 Task: Create a due date automation trigger when advanced on, on the wednesday of the week a card is due add fields without custom field "Resume" set to 10 at 11:00 AM.
Action: Mouse moved to (1136, 147)
Screenshot: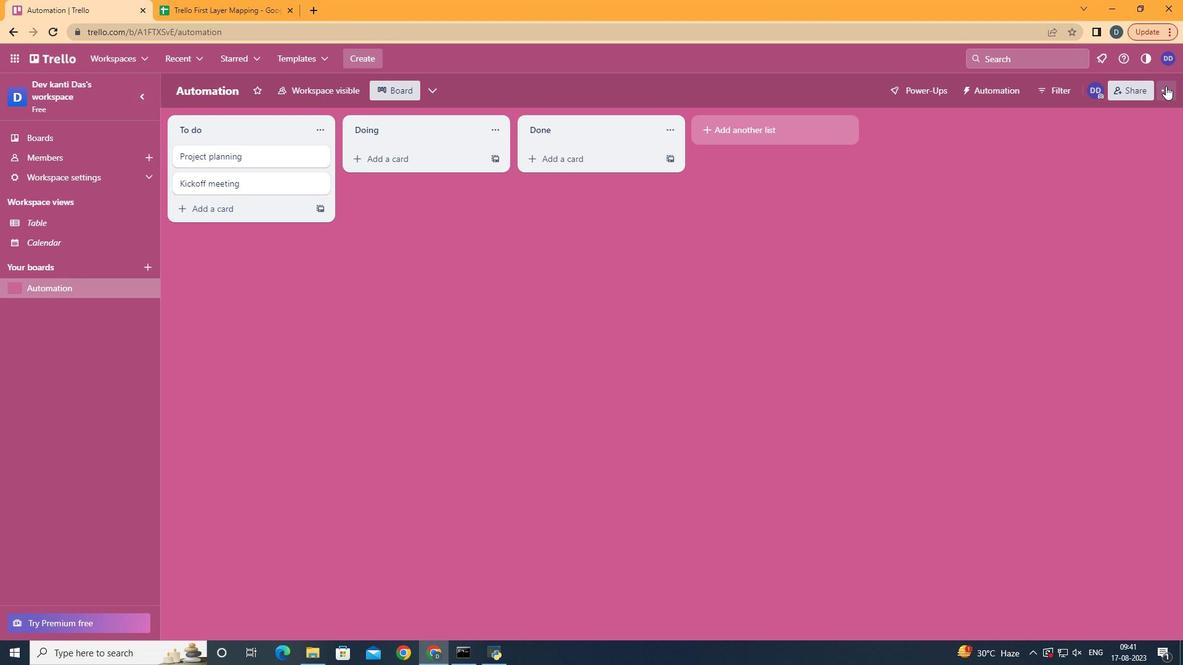 
Action: Mouse pressed left at (1136, 147)
Screenshot: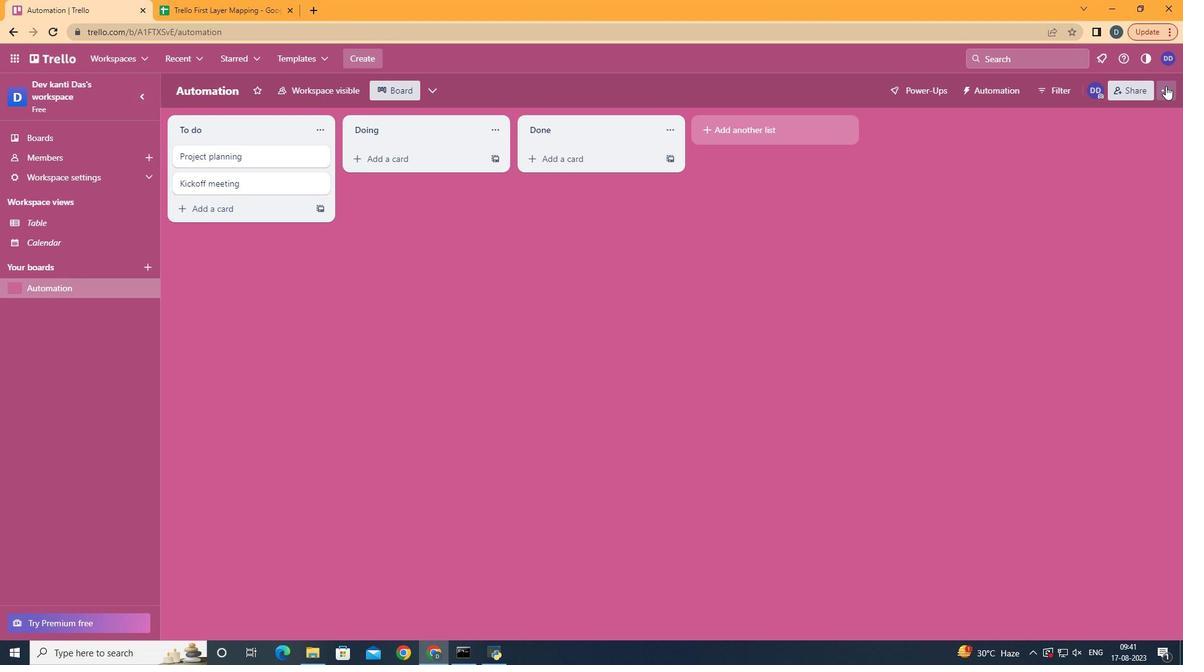 
Action: Mouse moved to (1081, 289)
Screenshot: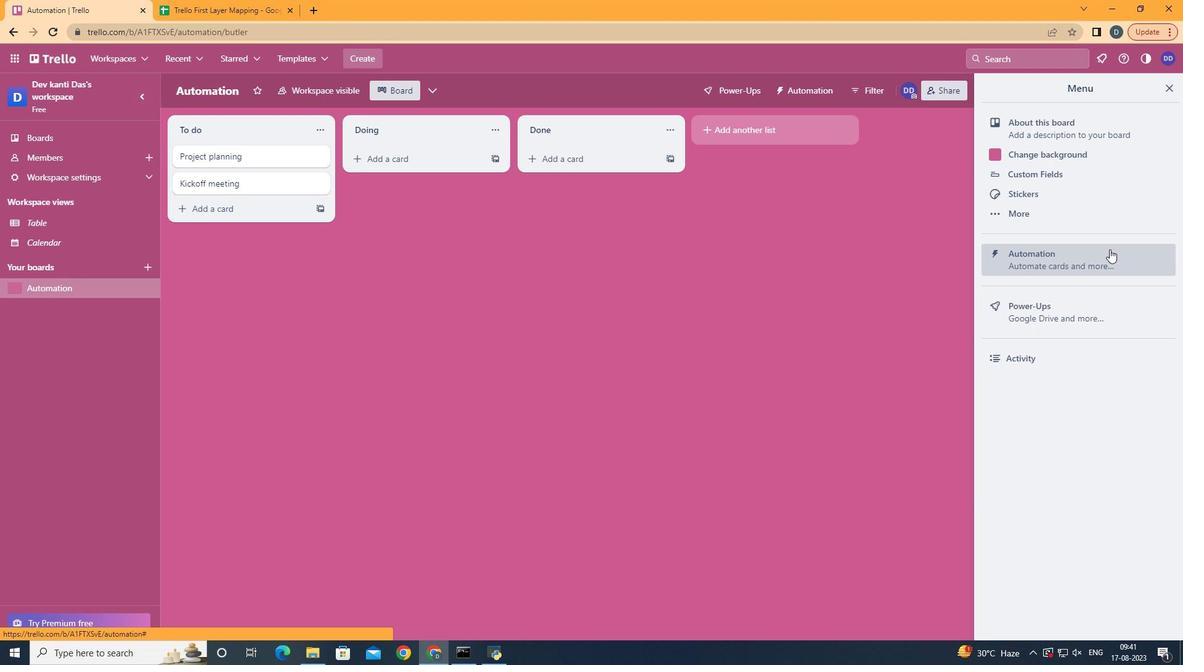 
Action: Mouse pressed left at (1081, 289)
Screenshot: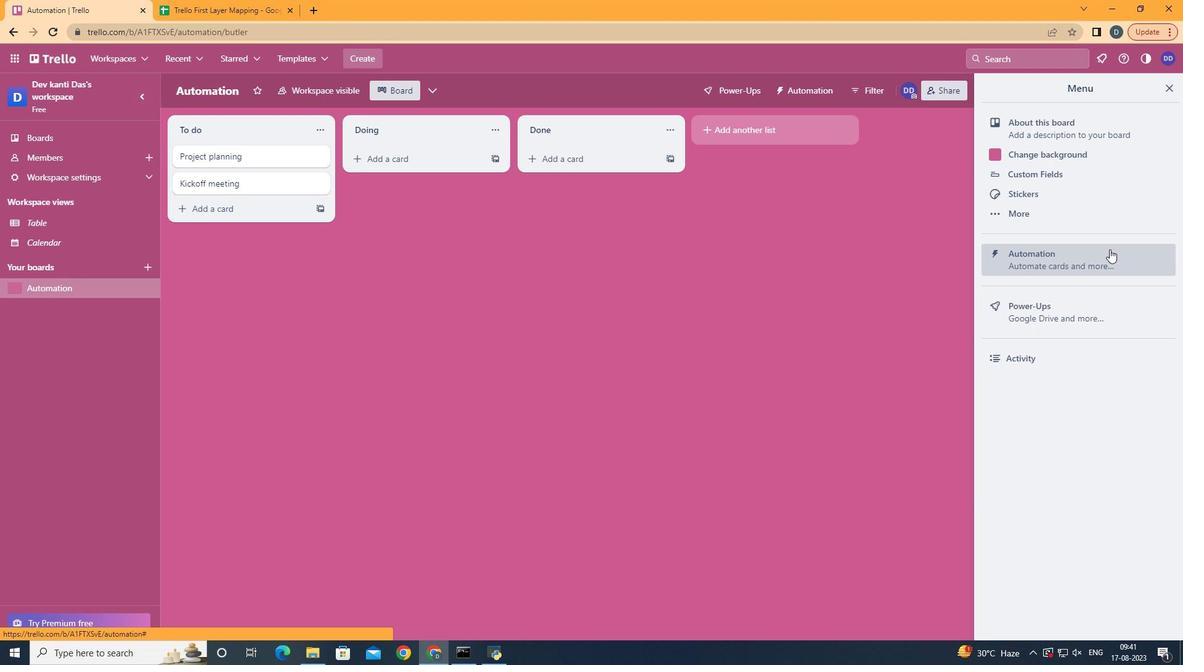 
Action: Mouse moved to (242, 287)
Screenshot: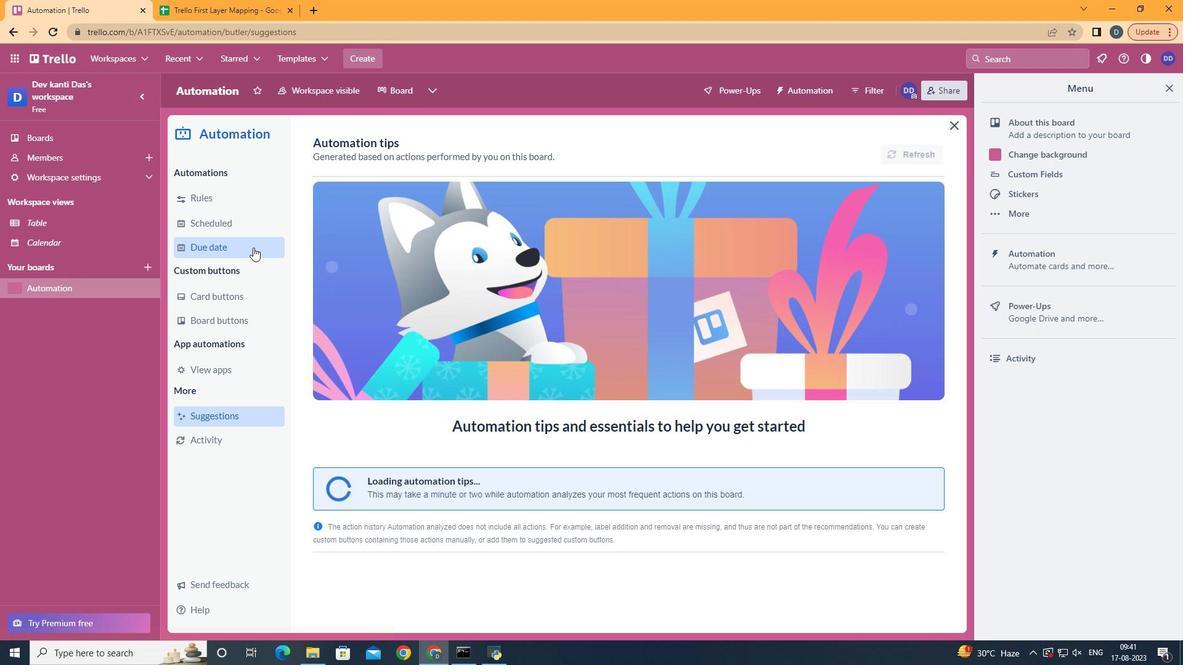 
Action: Mouse pressed left at (242, 287)
Screenshot: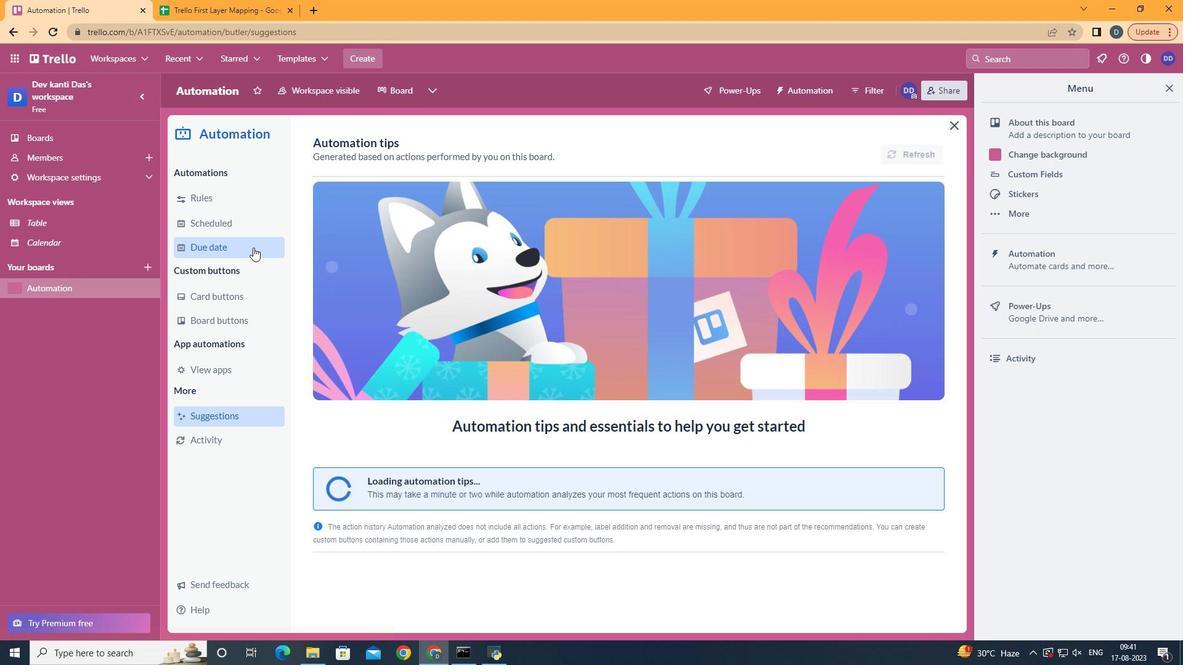 
Action: Mouse moved to (846, 202)
Screenshot: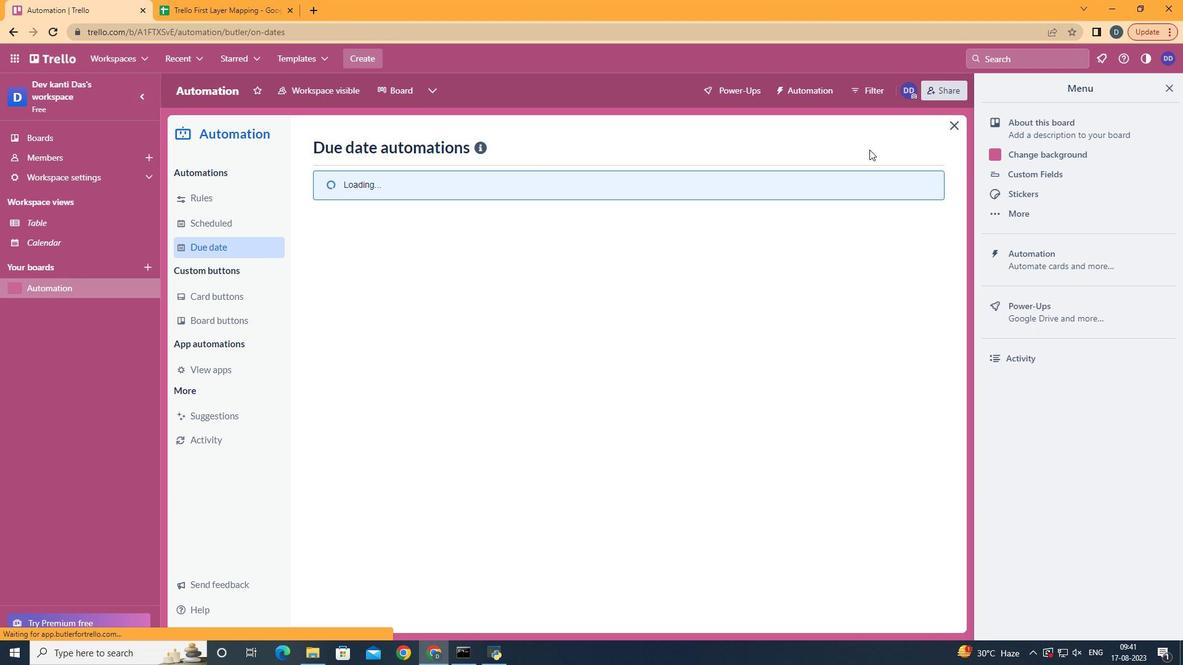 
Action: Mouse pressed left at (846, 202)
Screenshot: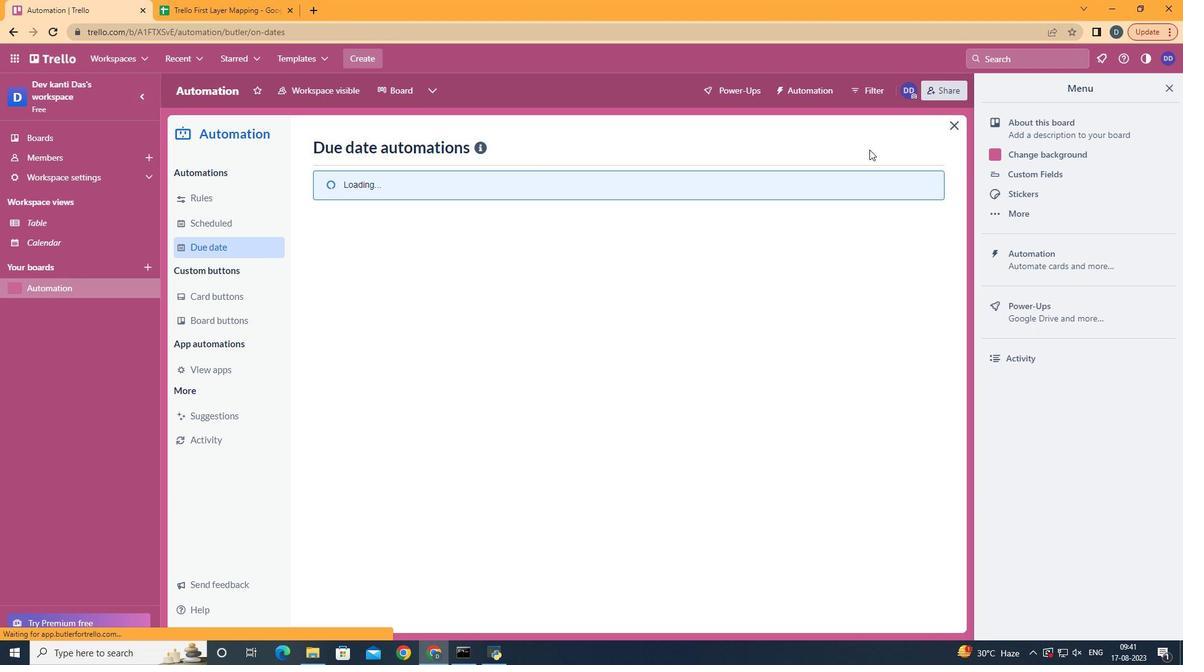 
Action: Mouse pressed left at (846, 202)
Screenshot: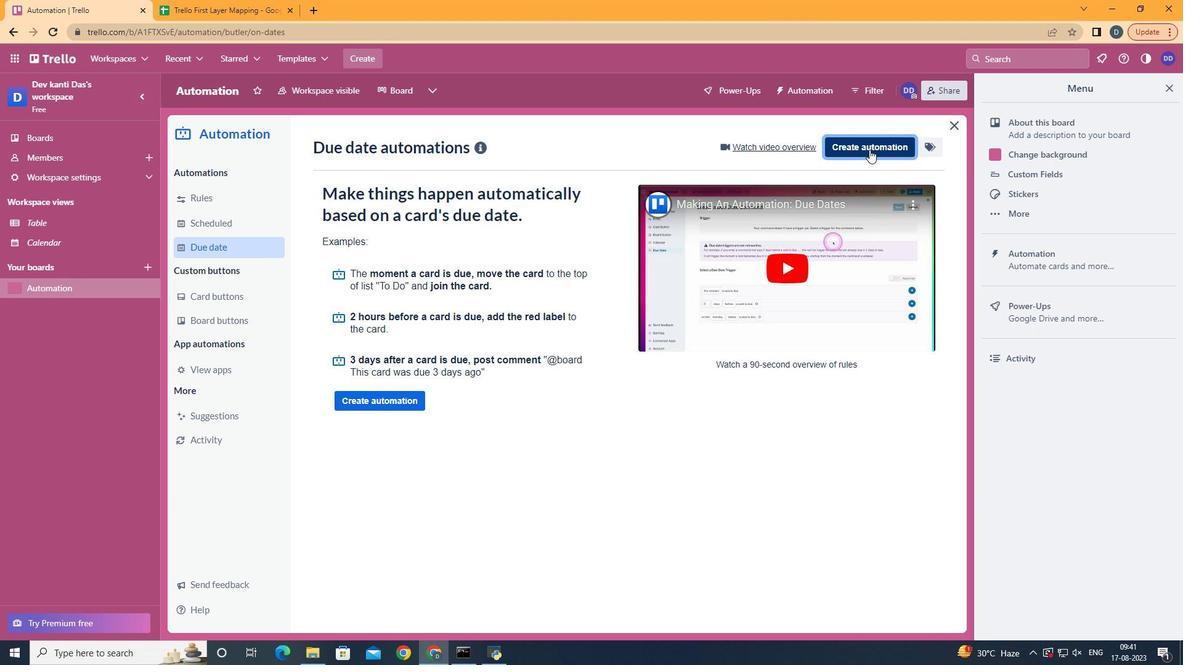 
Action: Mouse moved to (627, 306)
Screenshot: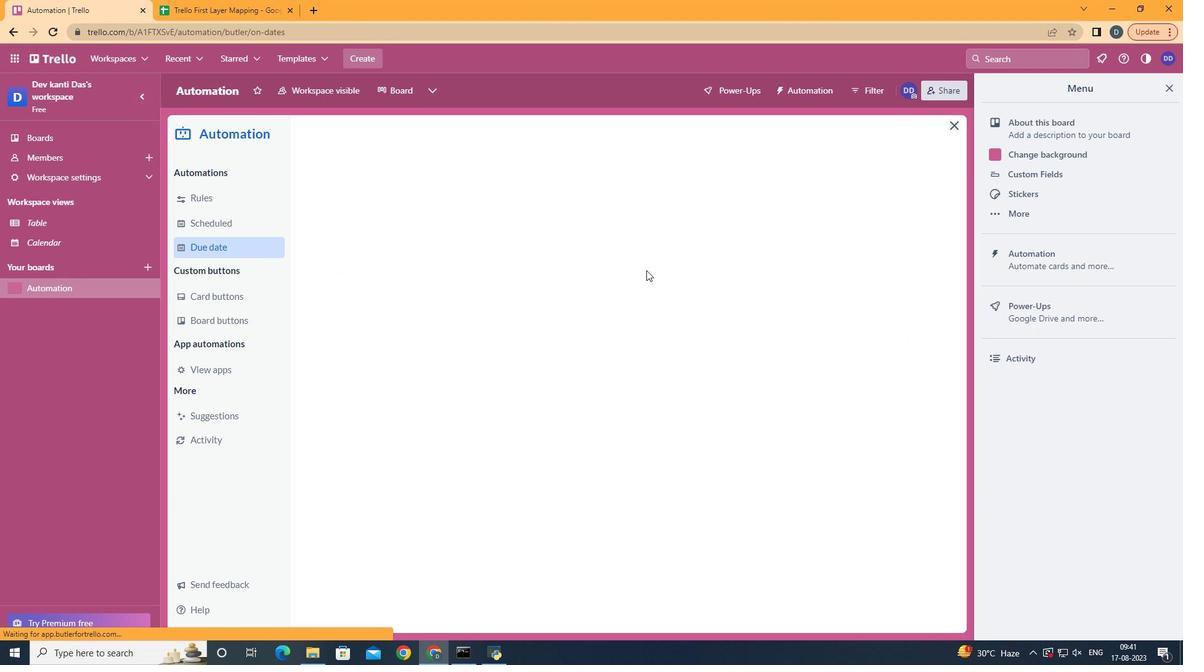 
Action: Mouse pressed left at (627, 306)
Screenshot: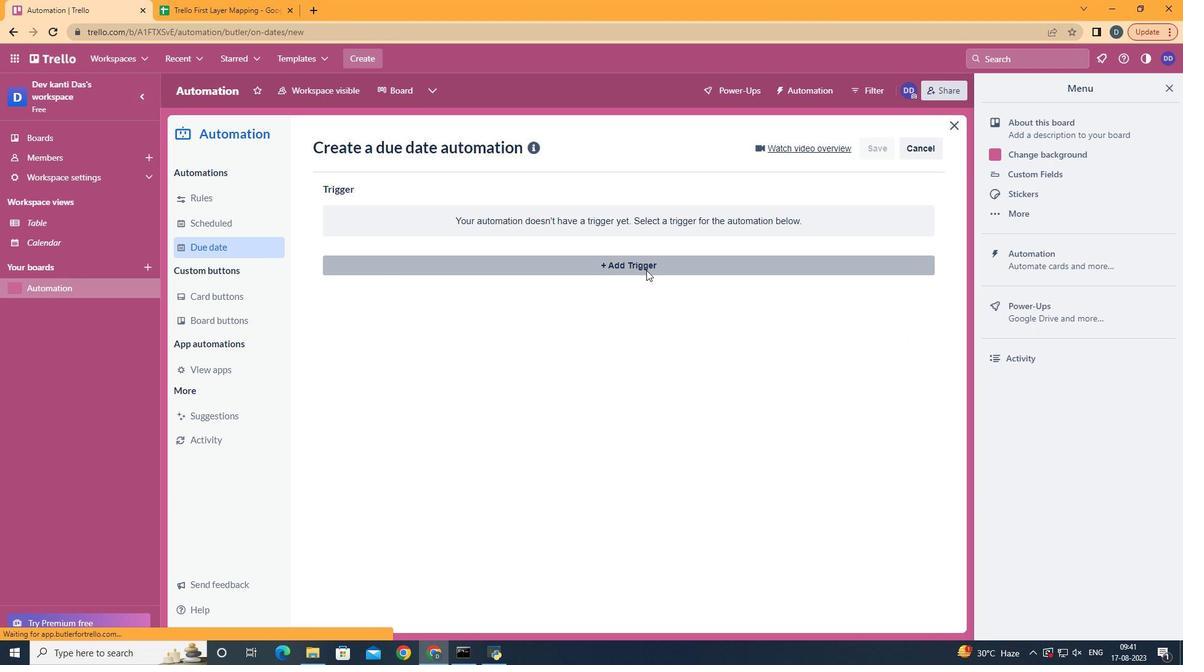 
Action: Mouse moved to (395, 398)
Screenshot: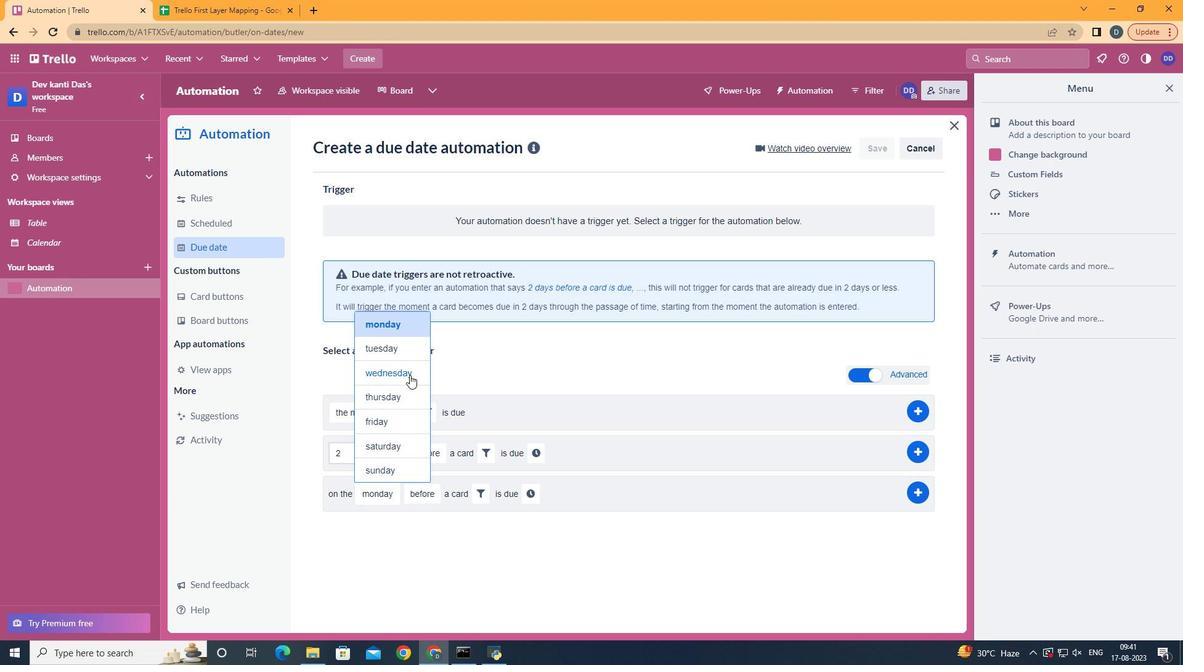 
Action: Mouse pressed left at (395, 398)
Screenshot: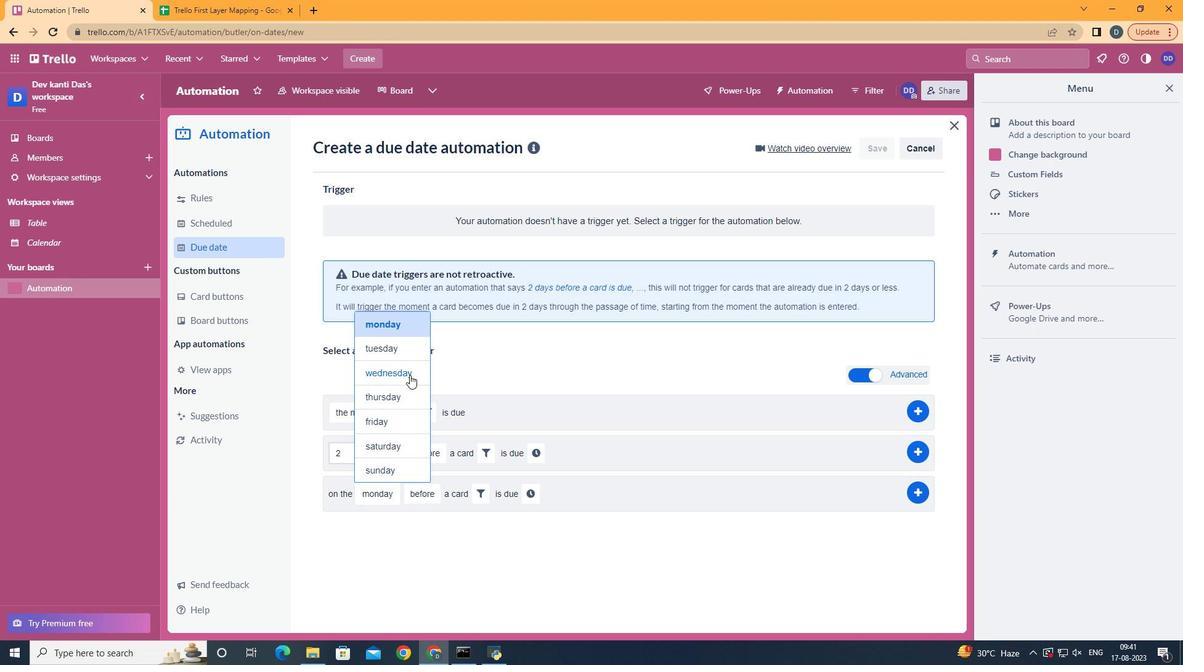 
Action: Mouse moved to (453, 568)
Screenshot: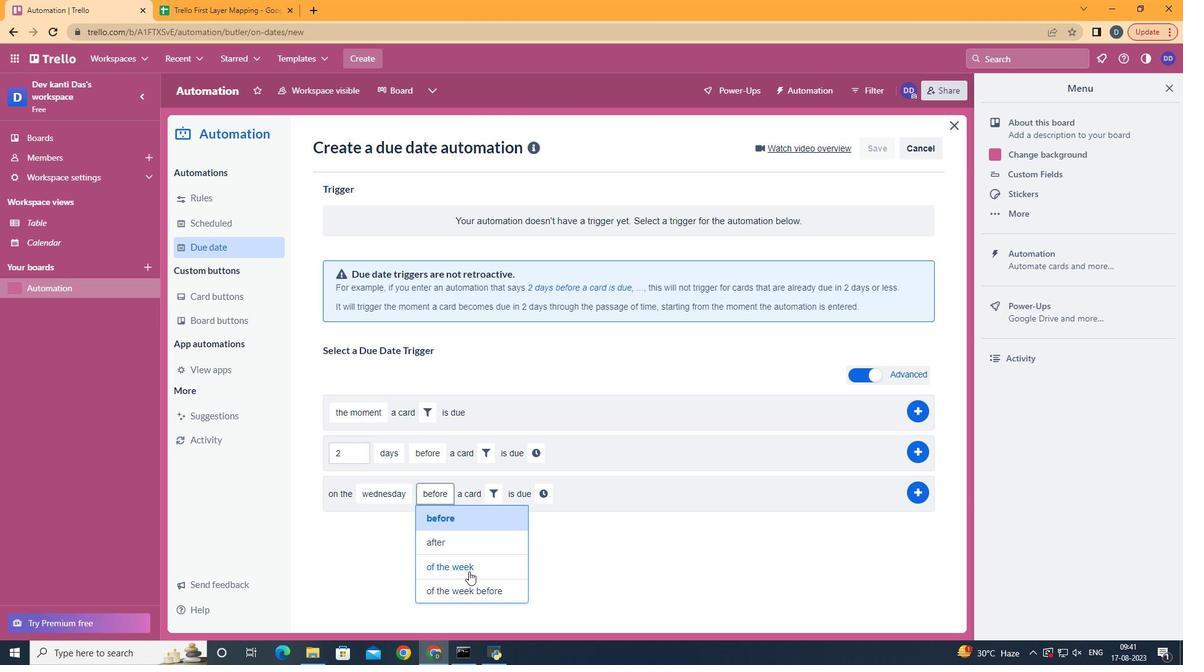 
Action: Mouse pressed left at (453, 568)
Screenshot: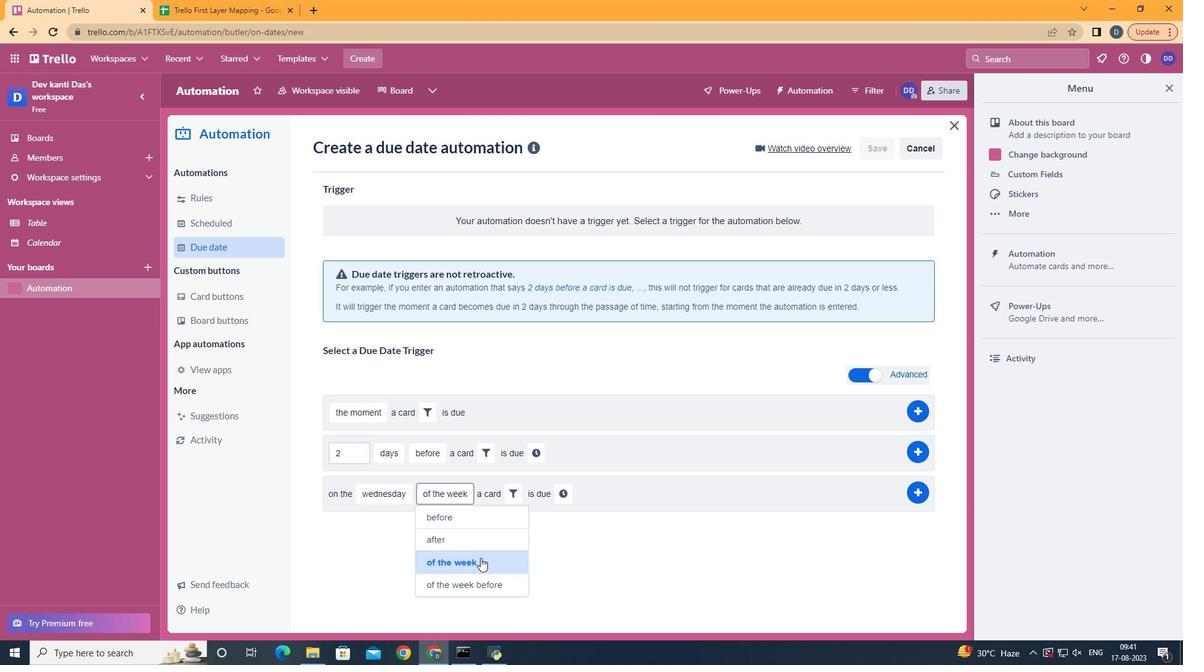 
Action: Mouse moved to (503, 499)
Screenshot: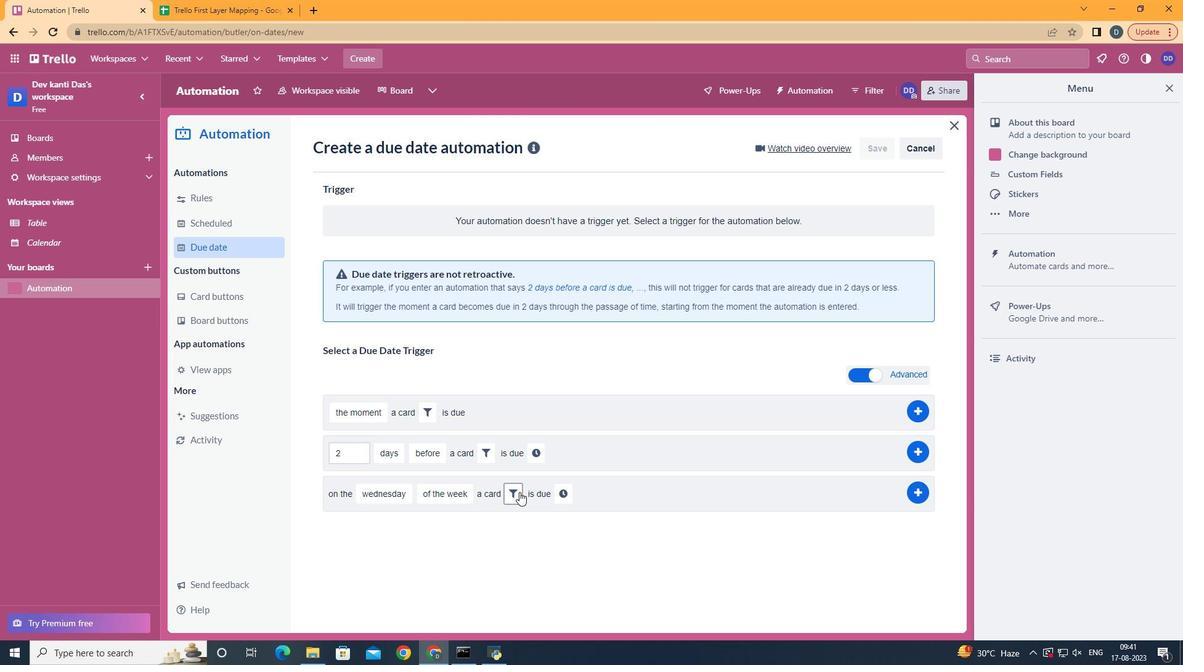
Action: Mouse pressed left at (503, 499)
Screenshot: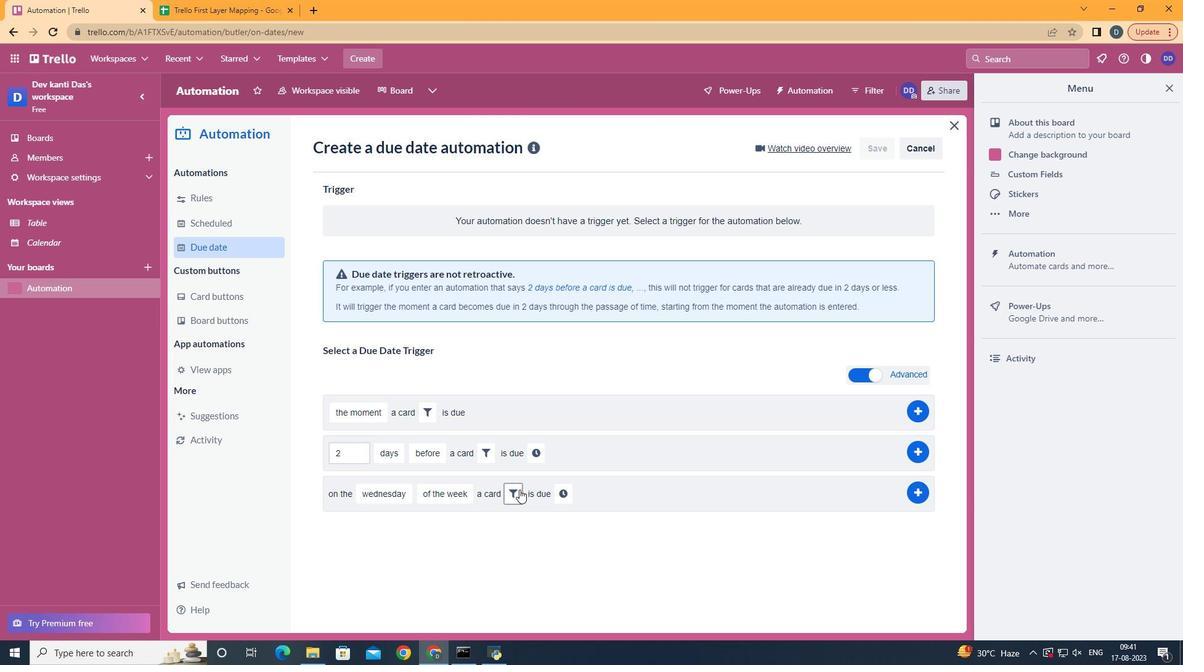 
Action: Mouse moved to (696, 539)
Screenshot: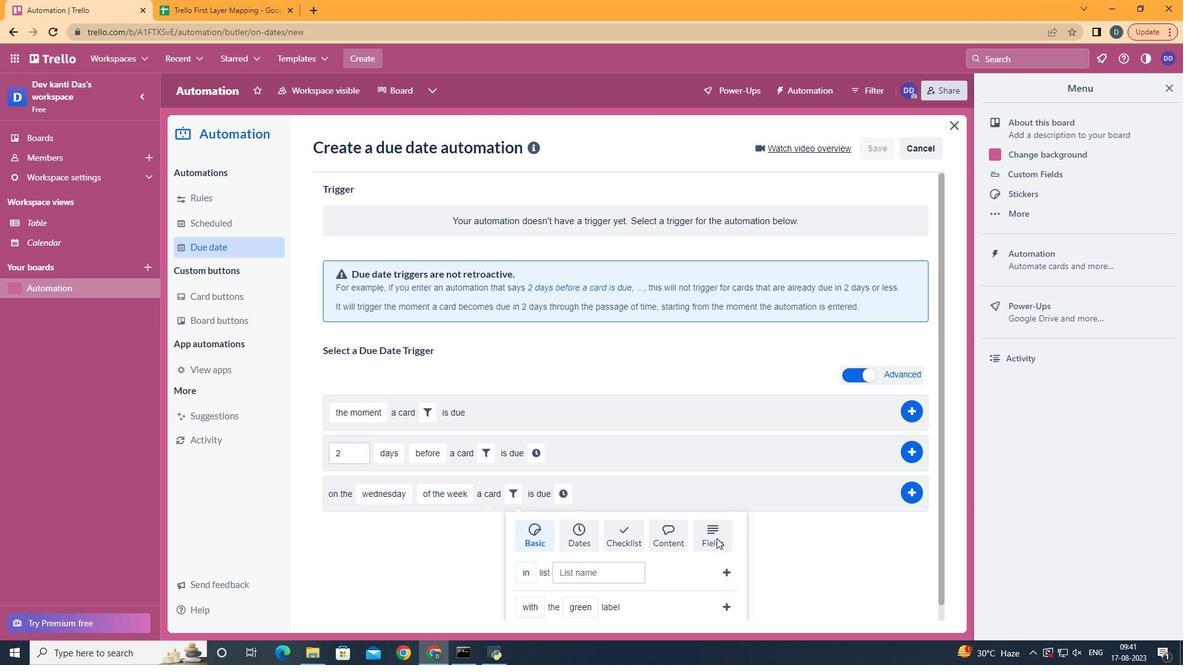 
Action: Mouse pressed left at (696, 539)
Screenshot: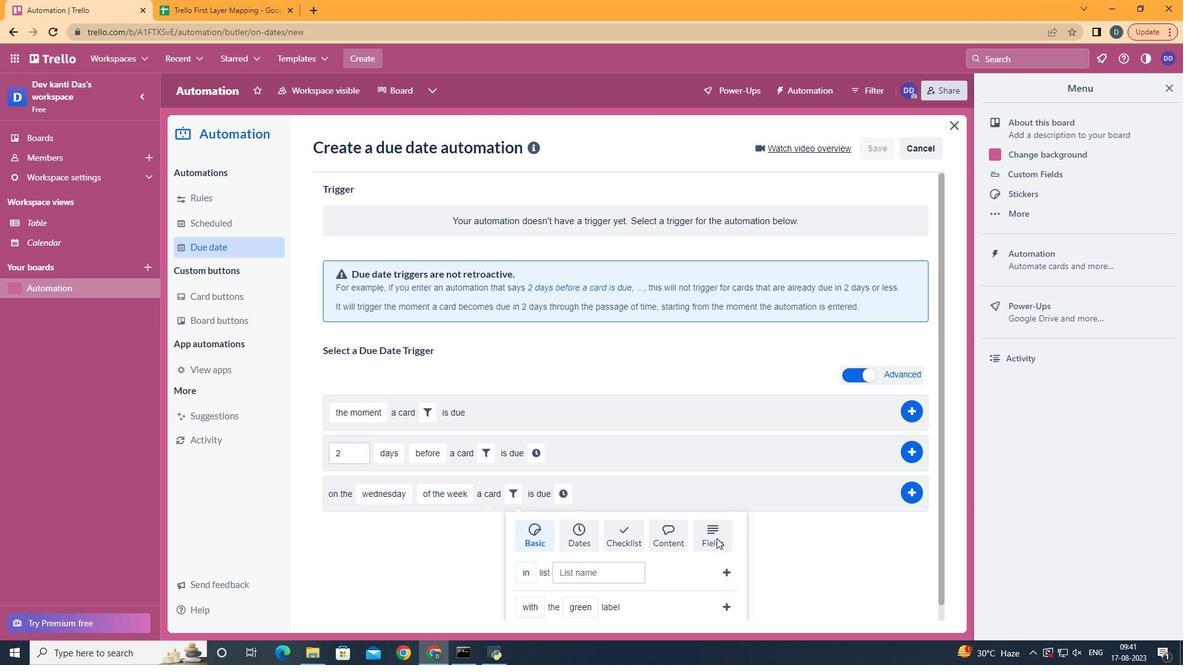 
Action: Mouse moved to (695, 539)
Screenshot: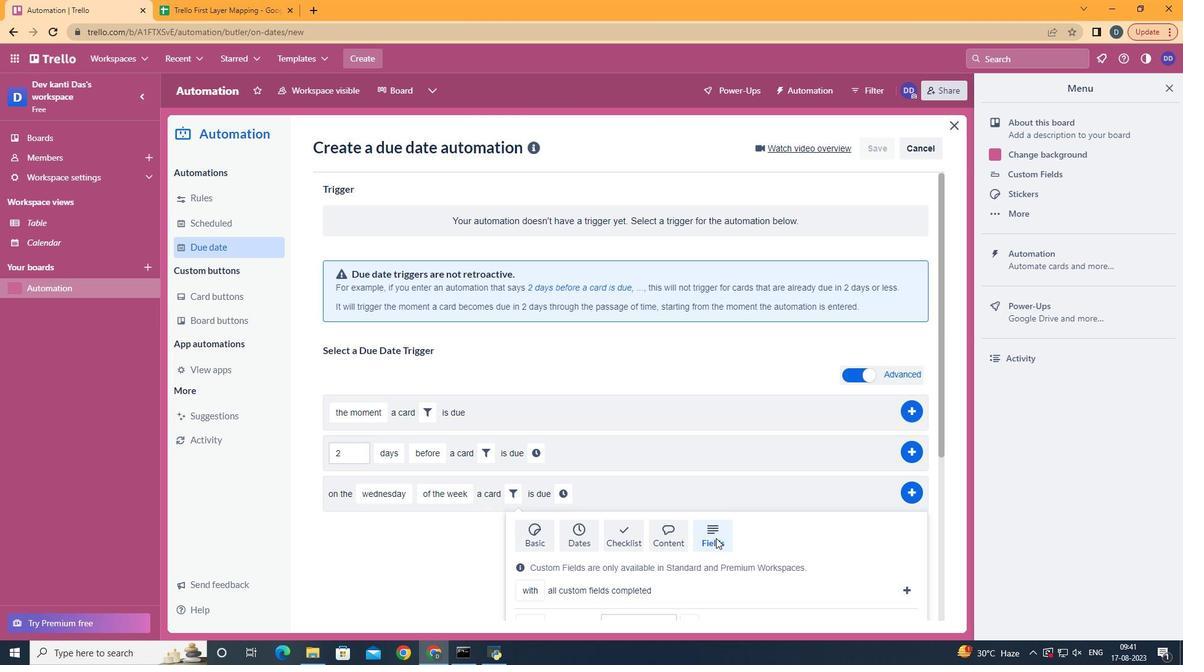 
Action: Mouse scrolled (695, 538) with delta (0, 0)
Screenshot: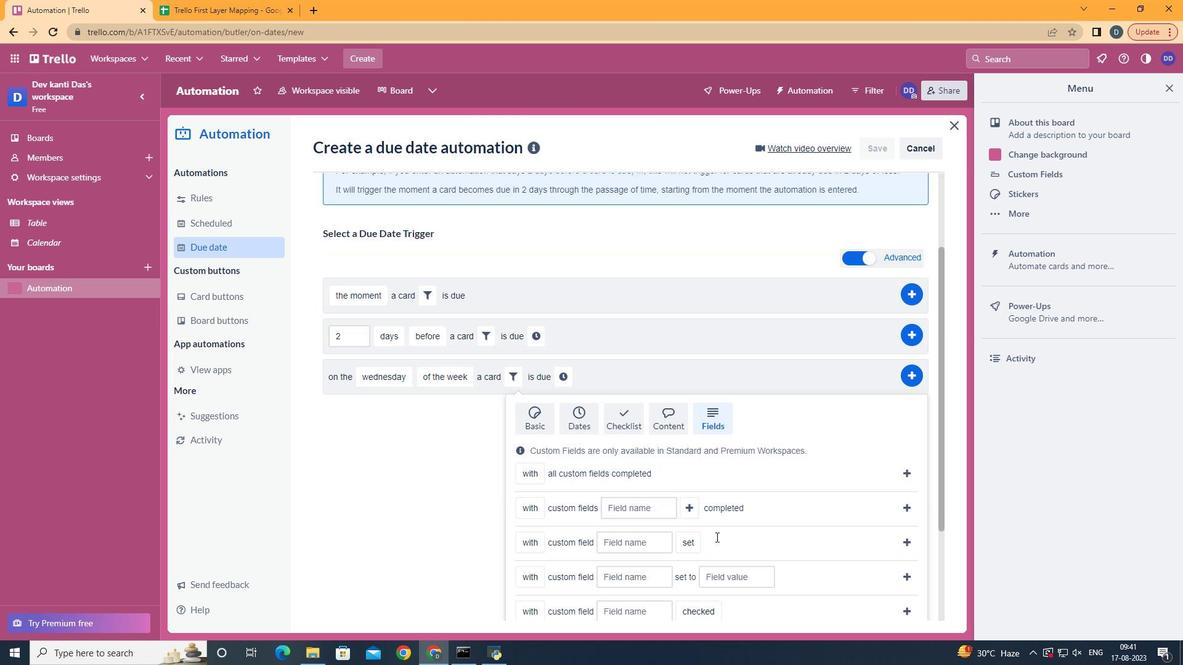 
Action: Mouse scrolled (695, 538) with delta (0, 0)
Screenshot: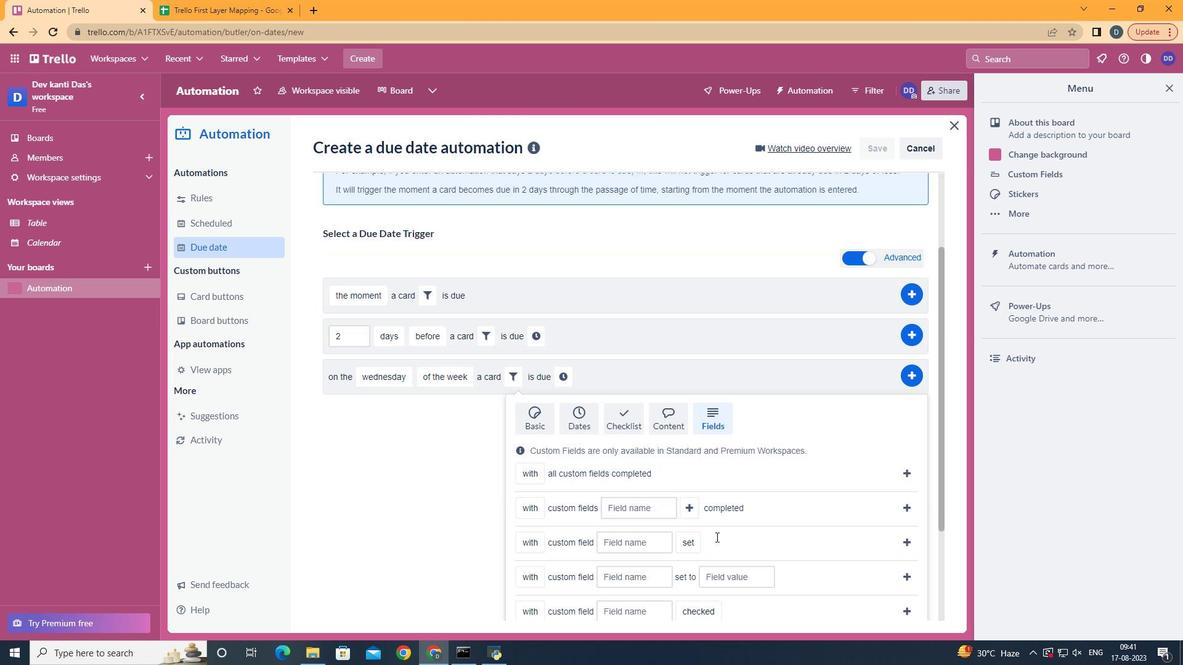 
Action: Mouse scrolled (695, 538) with delta (0, 0)
Screenshot: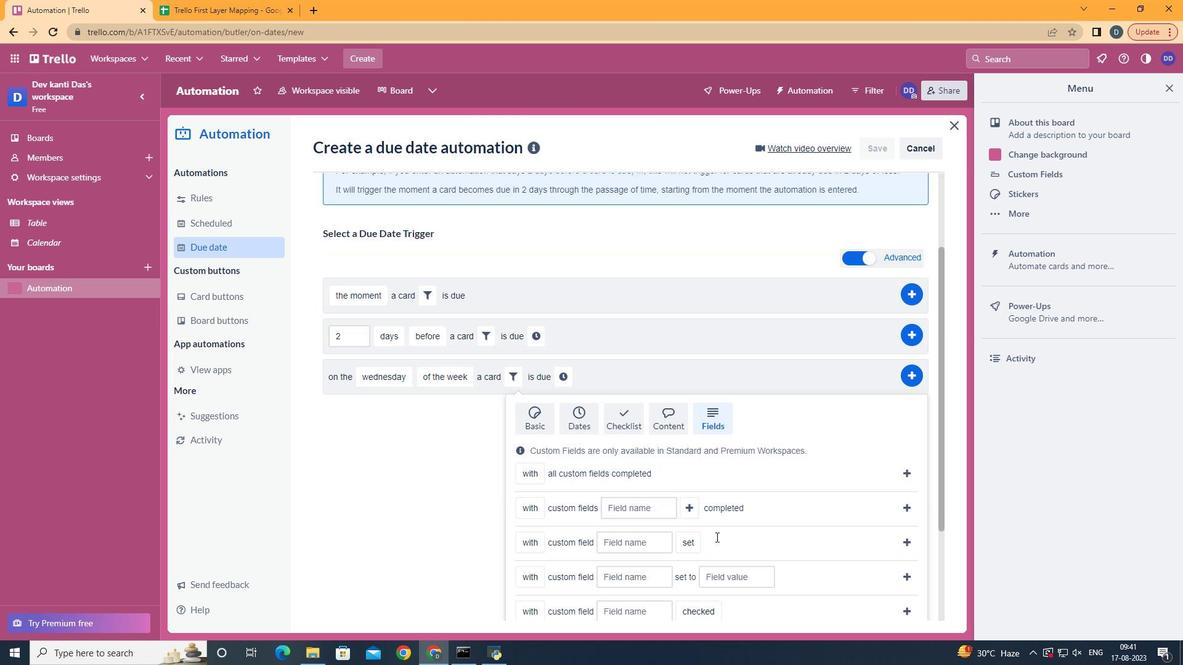 
Action: Mouse scrolled (695, 538) with delta (0, 0)
Screenshot: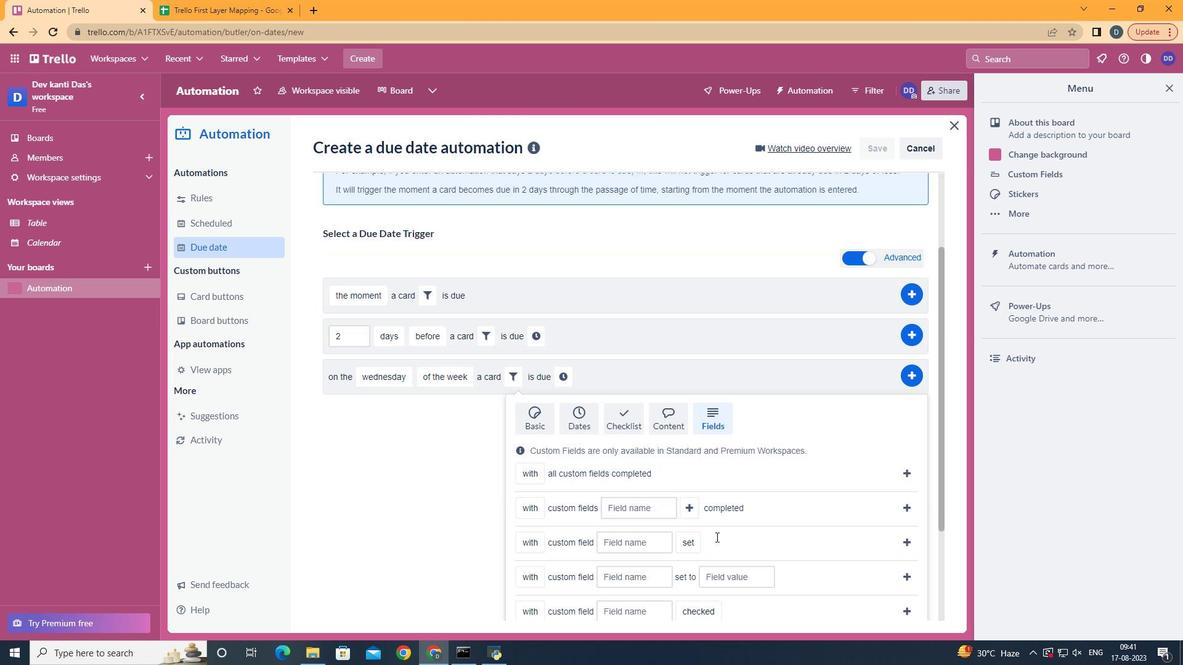 
Action: Mouse scrolled (695, 538) with delta (0, 0)
Screenshot: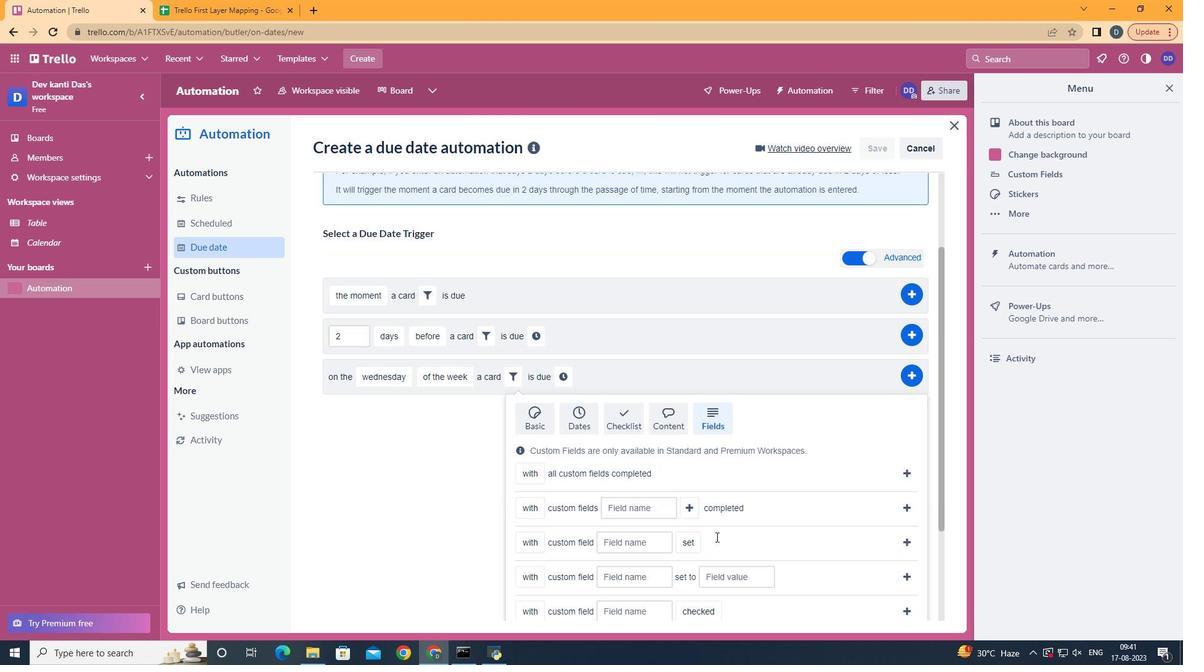 
Action: Mouse scrolled (695, 538) with delta (0, 0)
Screenshot: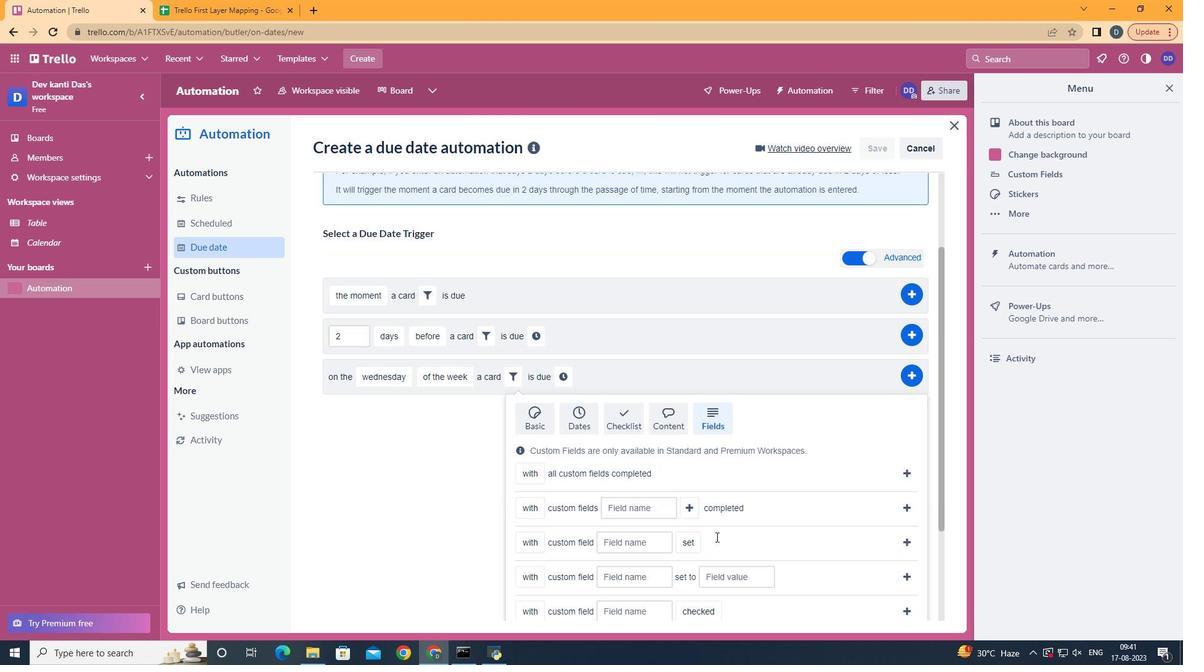 
Action: Mouse moved to (519, 484)
Screenshot: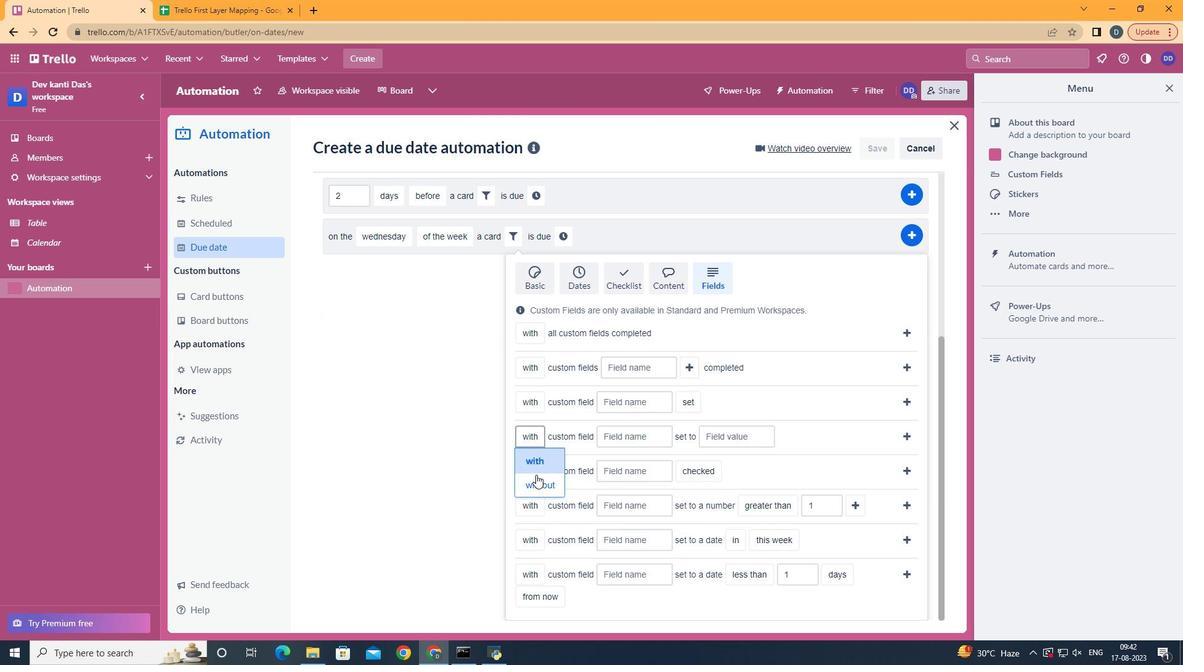 
Action: Mouse pressed left at (519, 484)
Screenshot: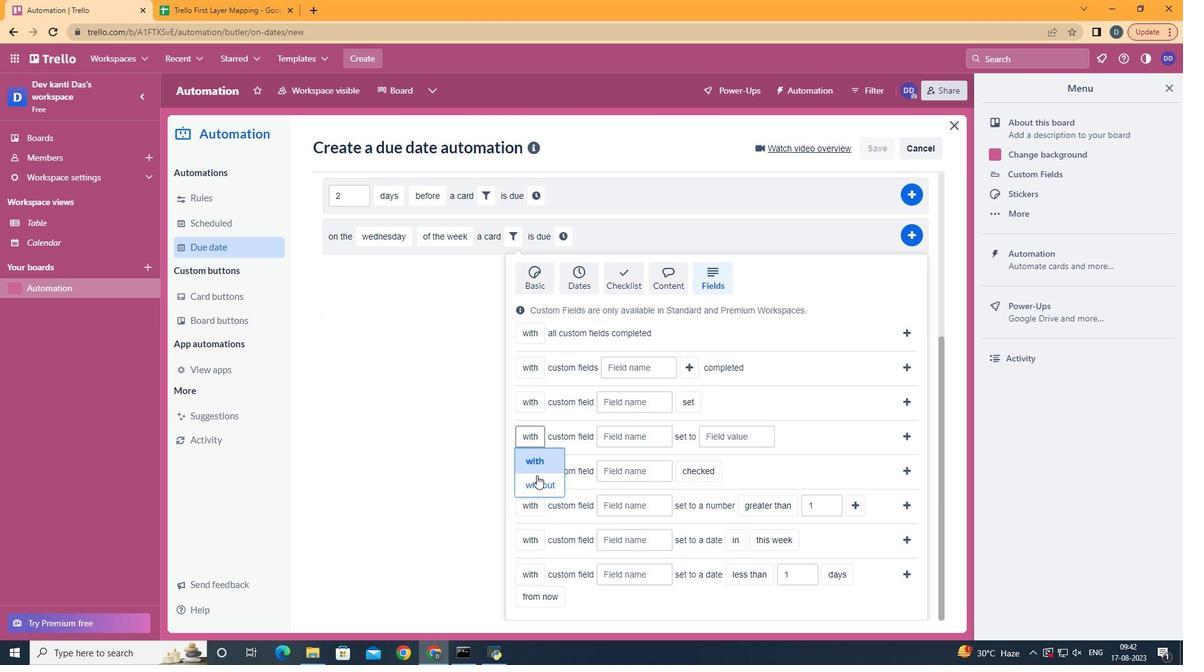 
Action: Mouse moved to (625, 448)
Screenshot: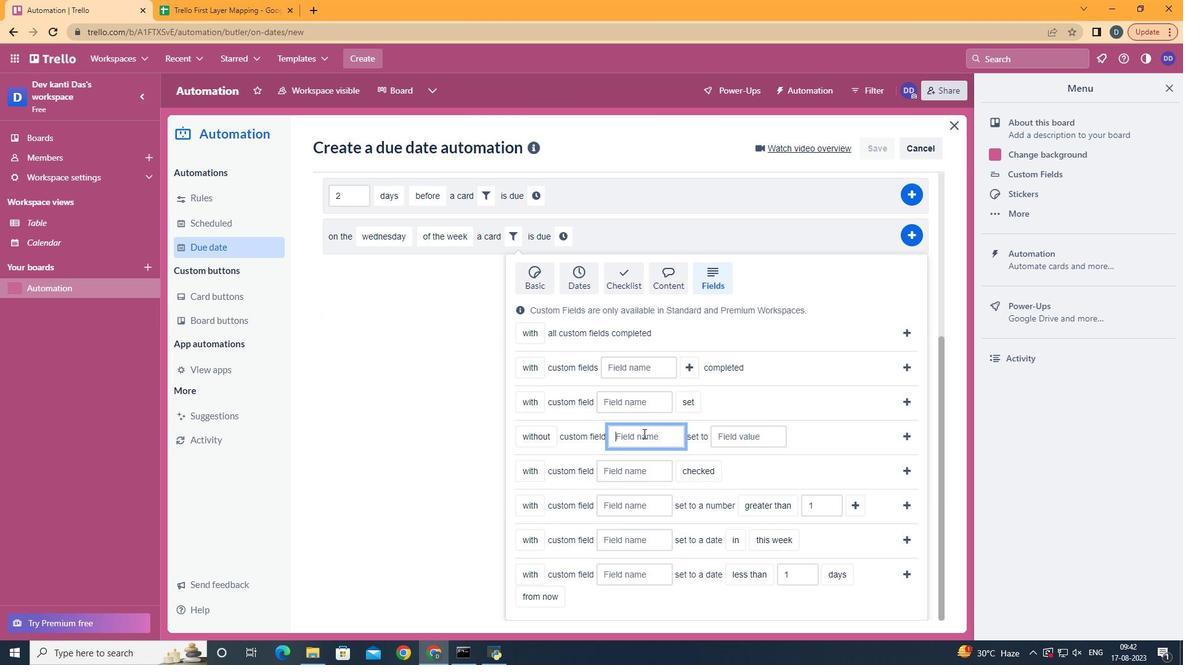 
Action: Mouse pressed left at (625, 448)
Screenshot: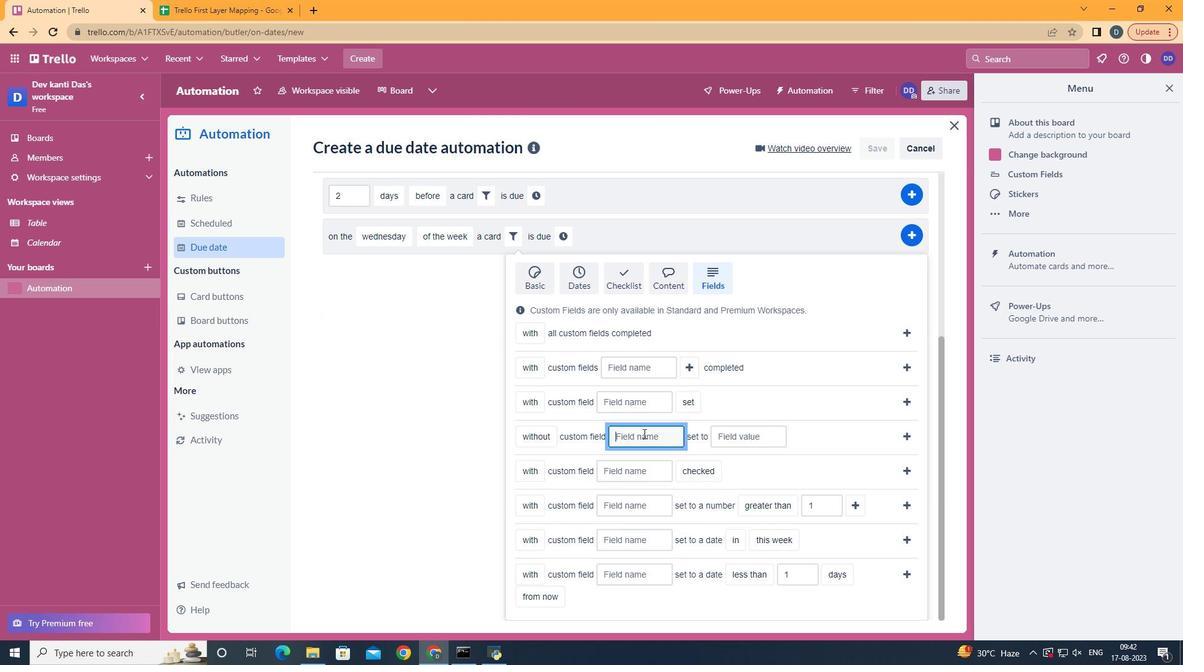 
Action: Key pressed <Key.shift>Resume
Screenshot: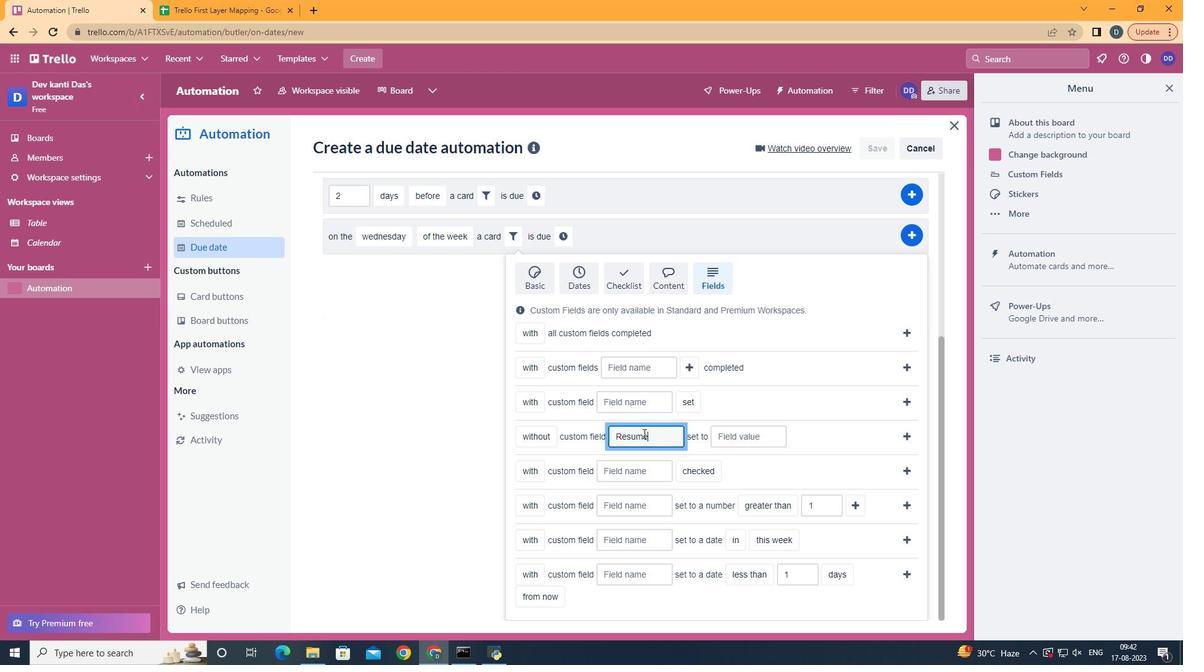 
Action: Mouse moved to (705, 446)
Screenshot: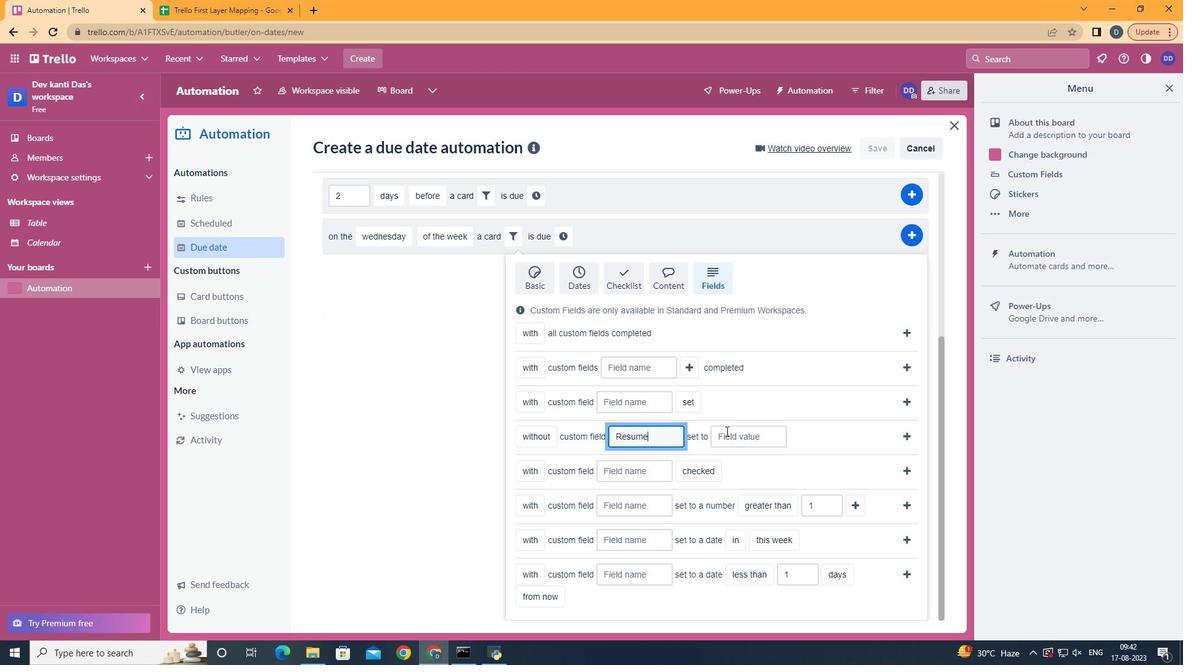 
Action: Mouse pressed left at (705, 446)
Screenshot: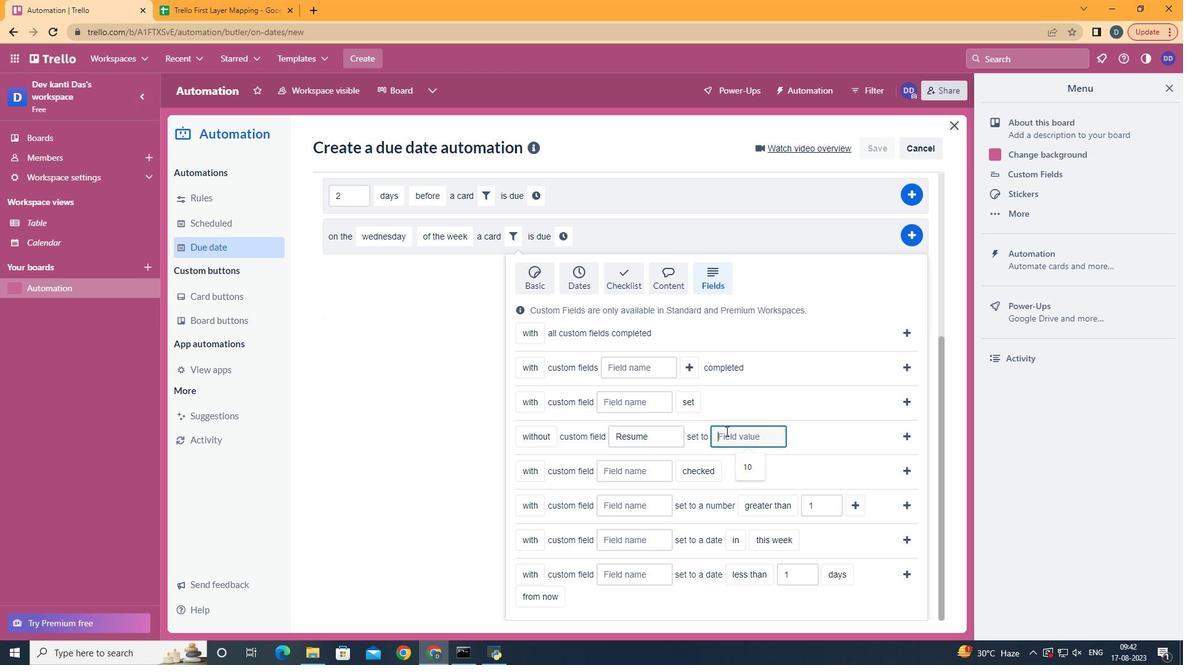 
Action: Key pressed 10
Screenshot: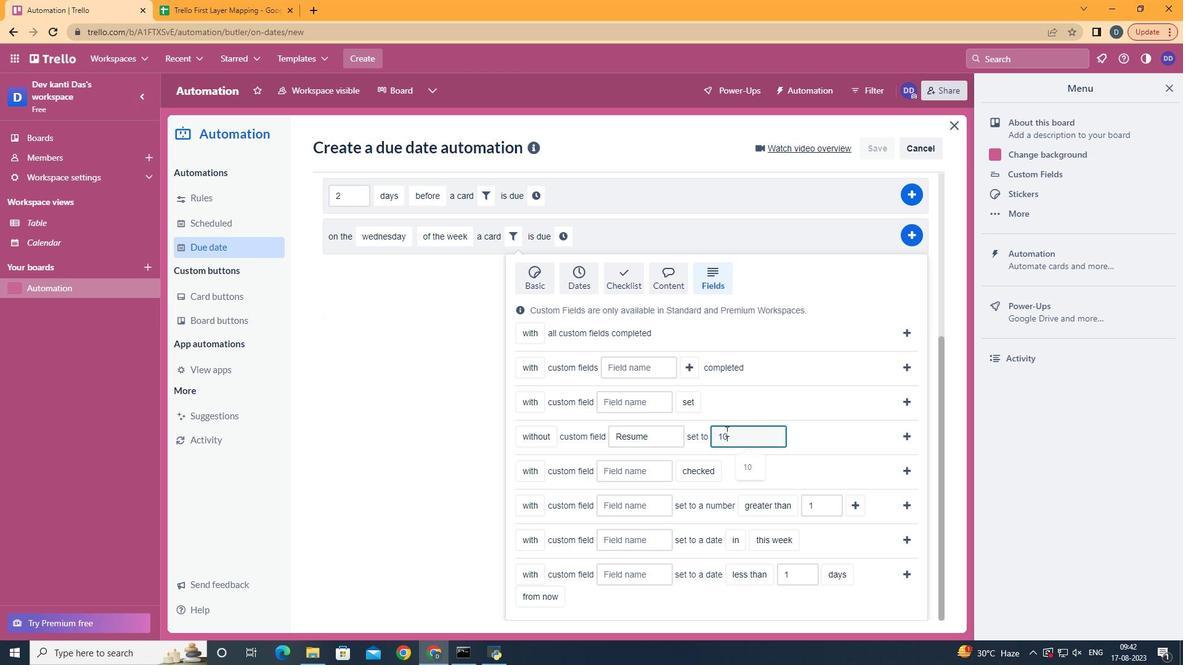 
Action: Mouse moved to (889, 451)
Screenshot: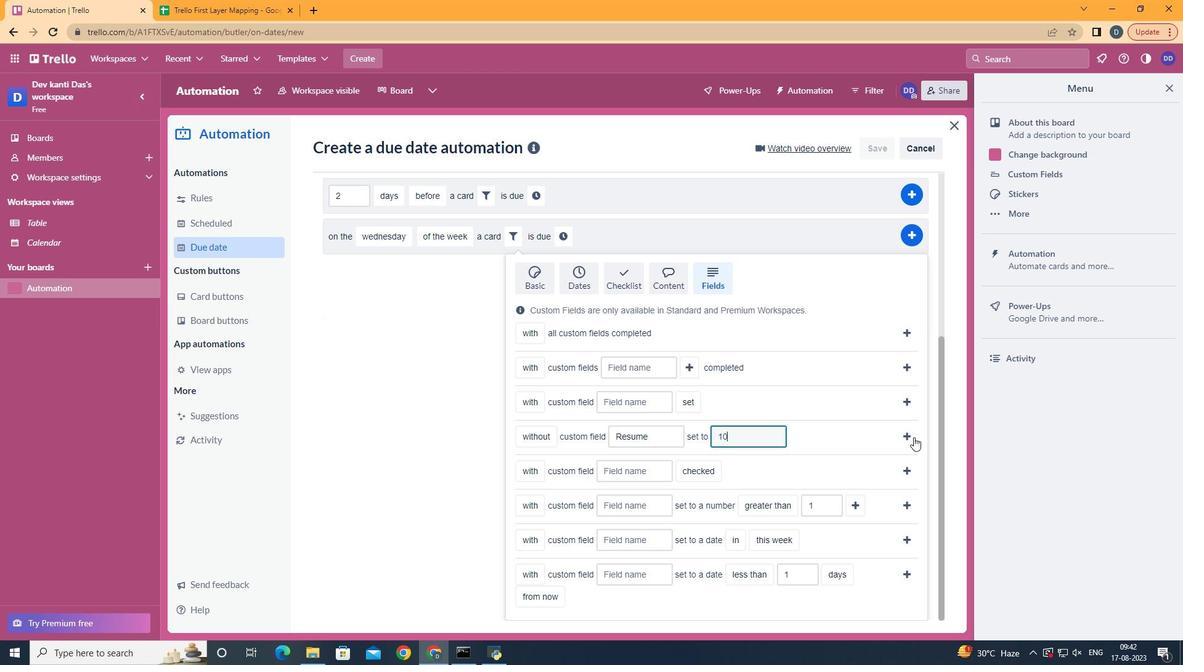 
Action: Mouse pressed left at (889, 451)
Screenshot: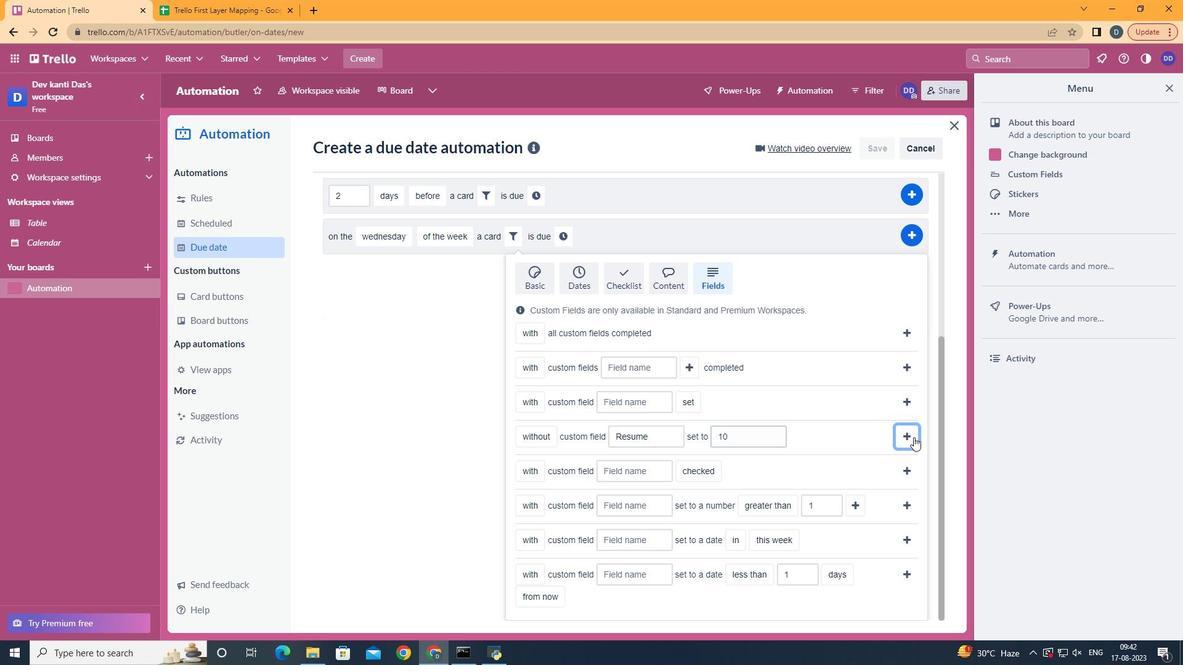 
Action: Mouse moved to (737, 504)
Screenshot: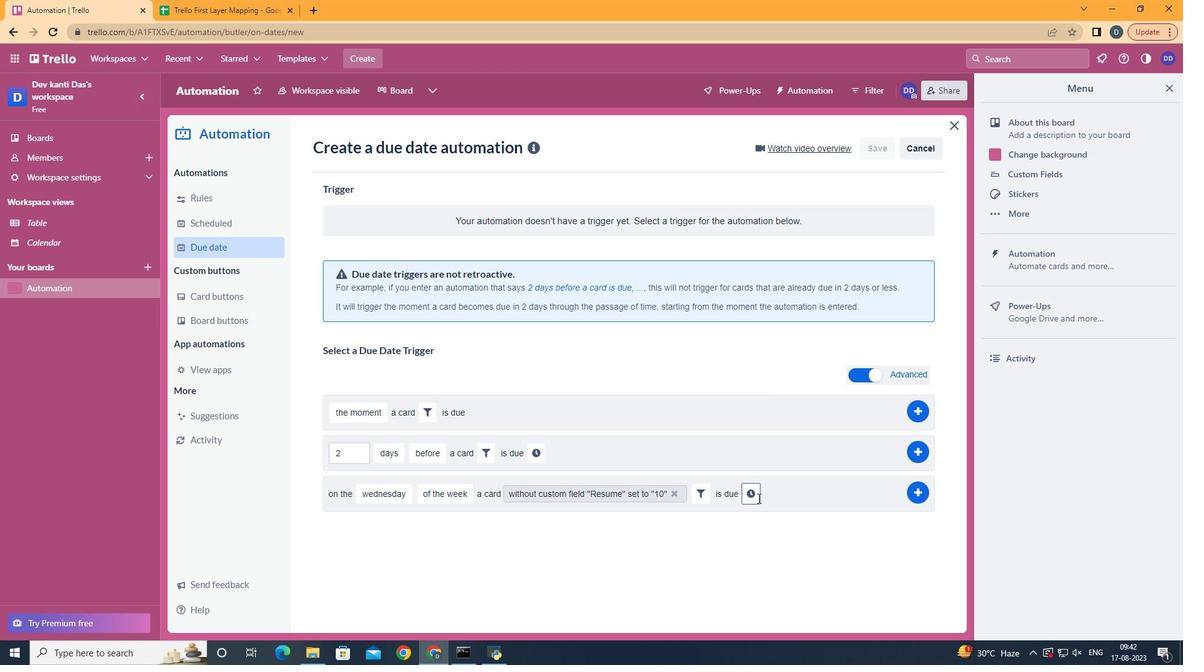 
Action: Mouse pressed left at (737, 504)
Screenshot: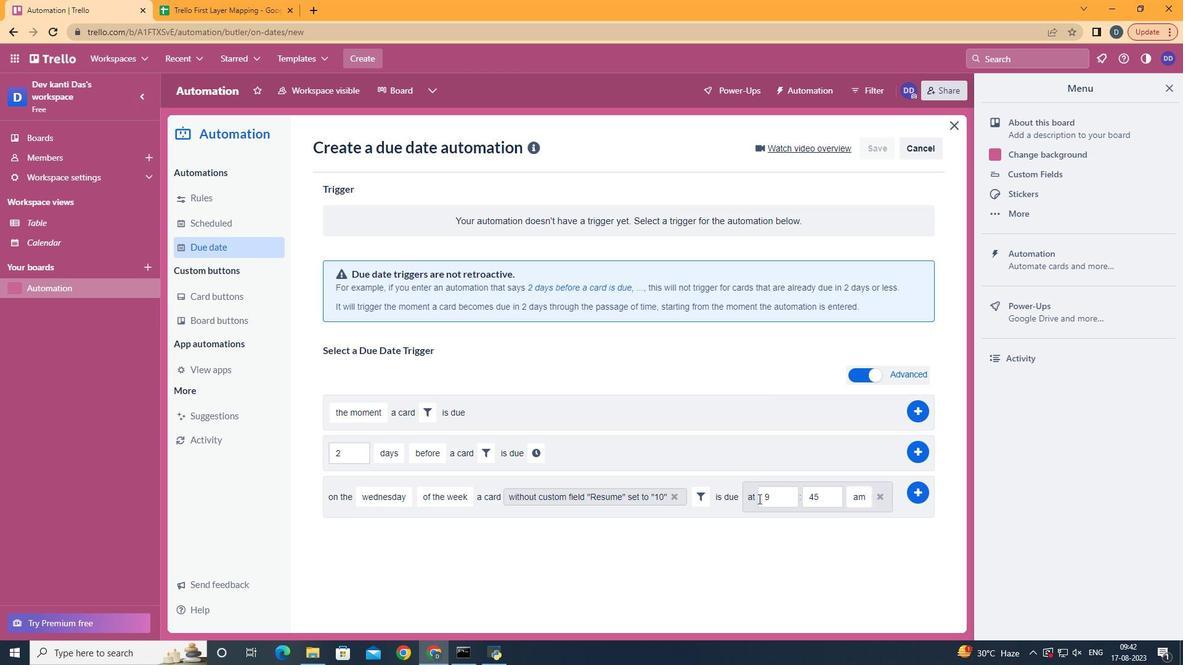 
Action: Mouse moved to (769, 503)
Screenshot: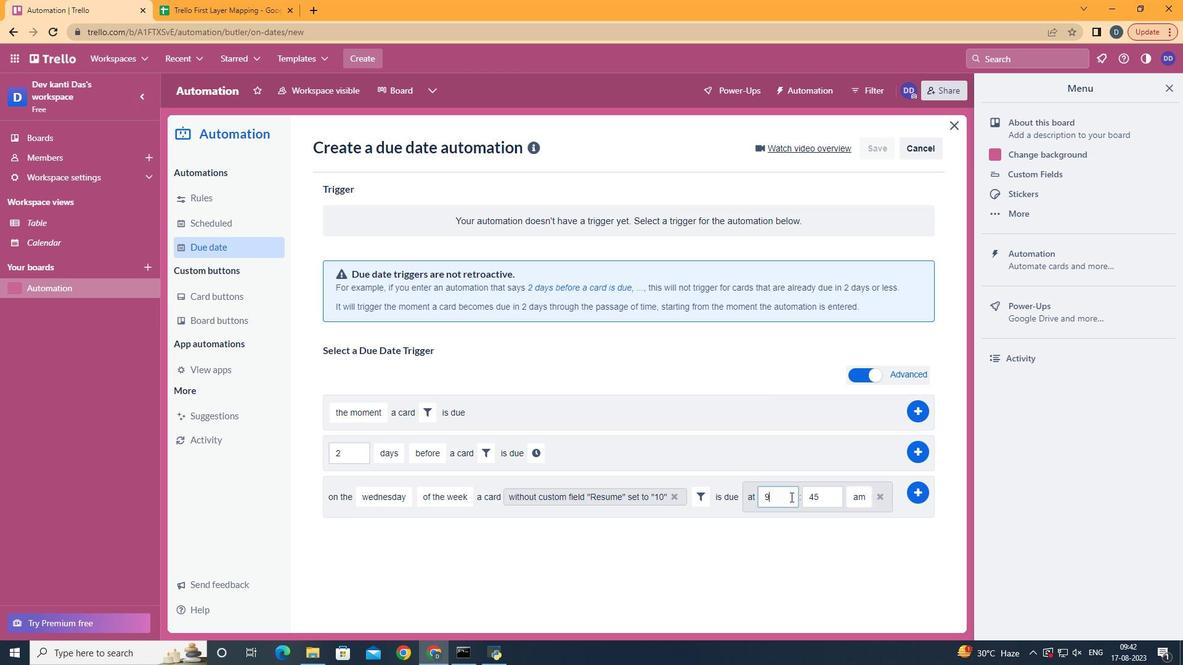 
Action: Mouse pressed left at (769, 503)
Screenshot: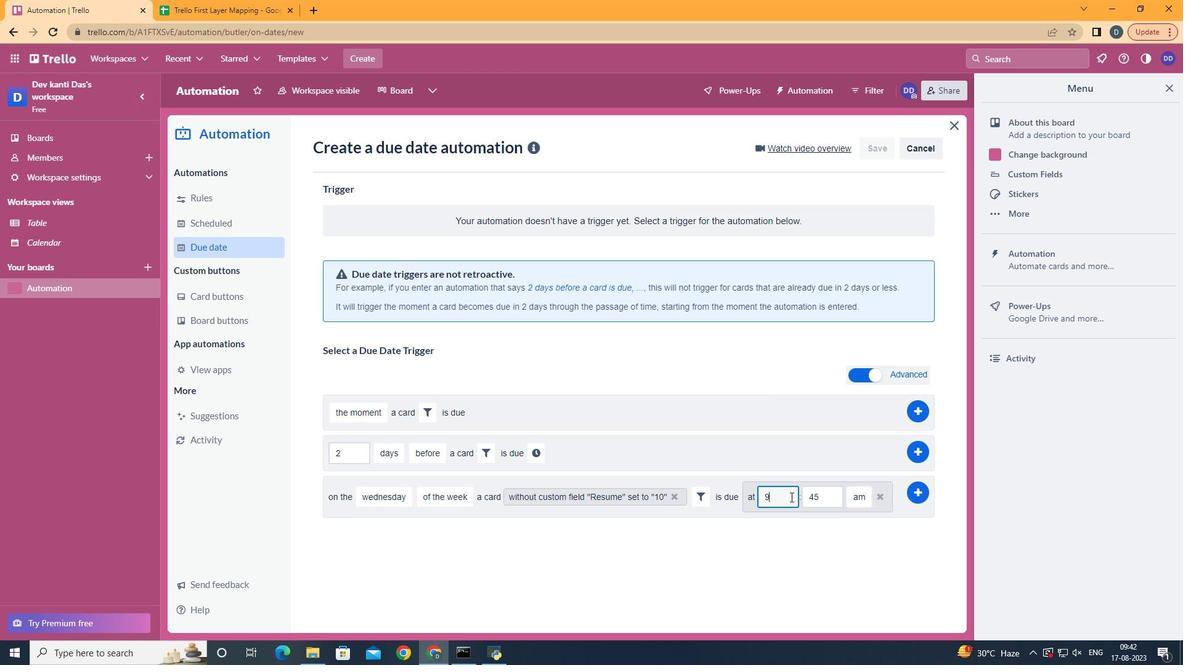 
Action: Key pressed <Key.backspace>11
Screenshot: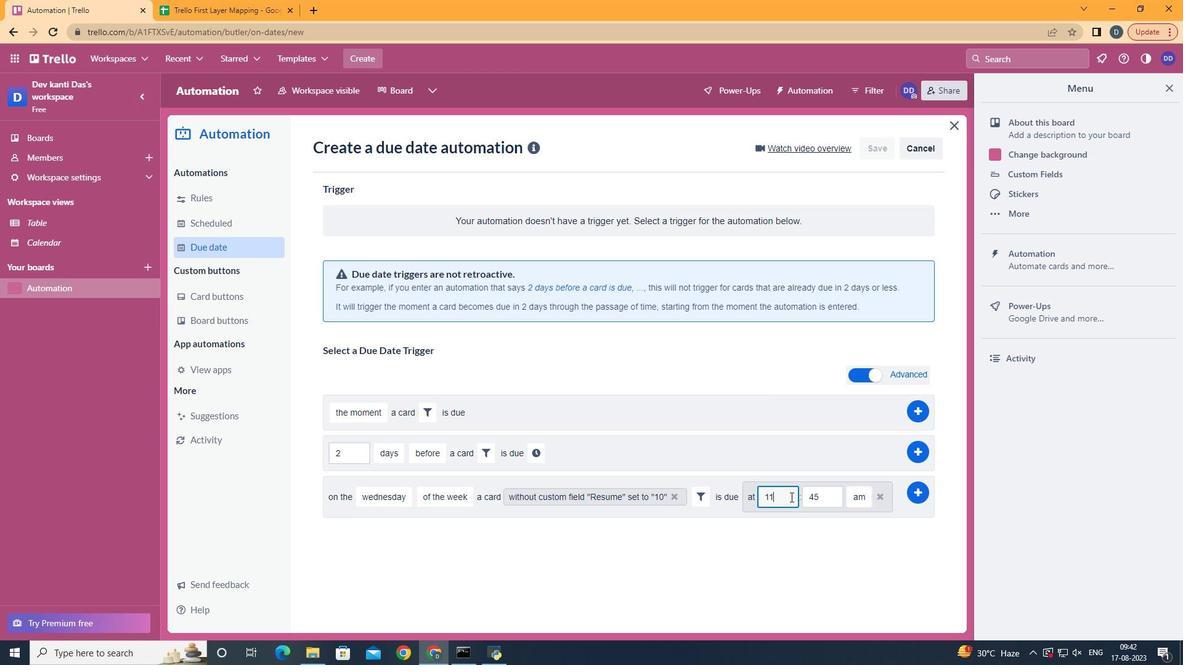 
Action: Mouse moved to (807, 506)
Screenshot: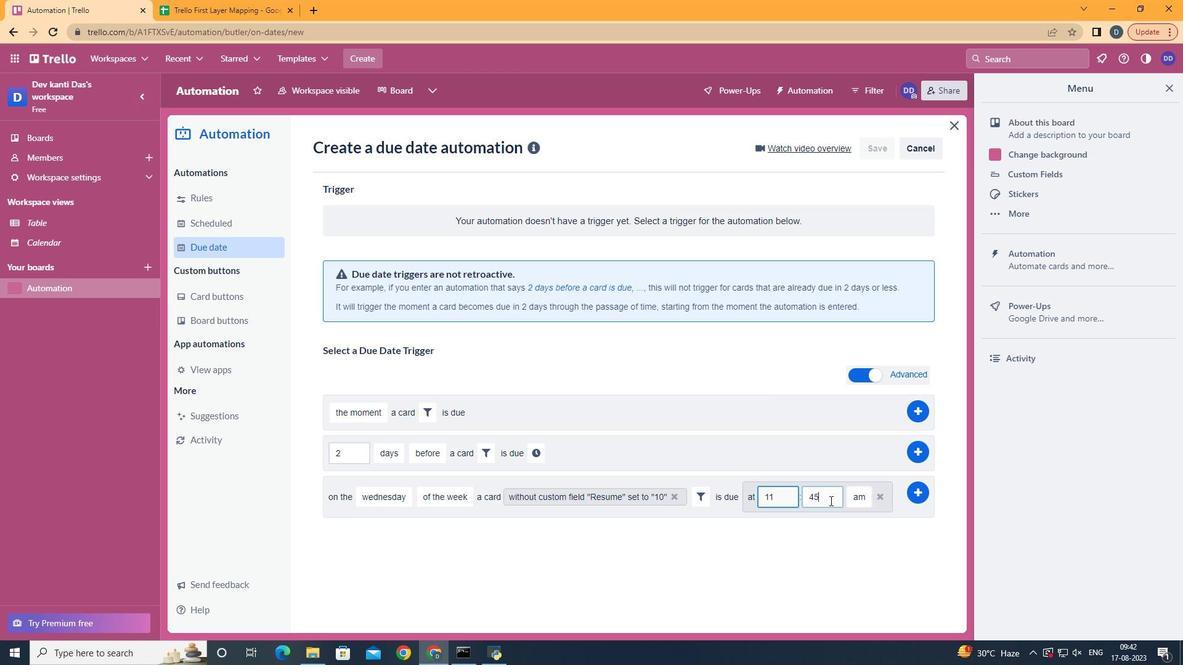 
Action: Mouse pressed left at (807, 506)
Screenshot: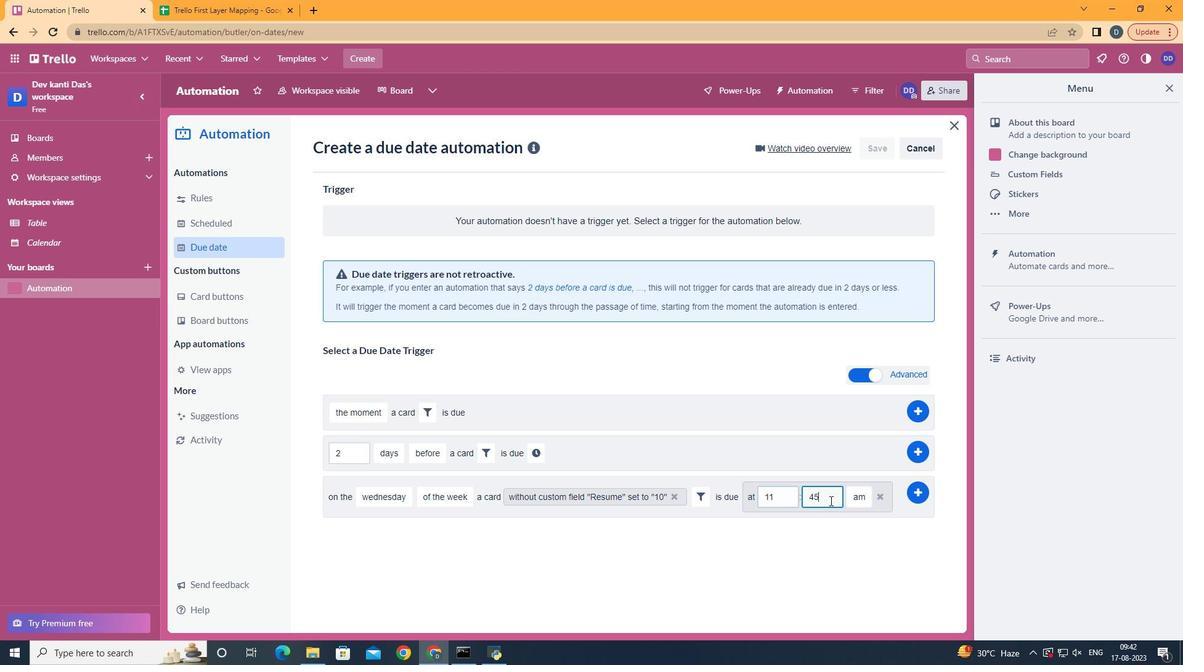 
Action: Mouse moved to (808, 507)
Screenshot: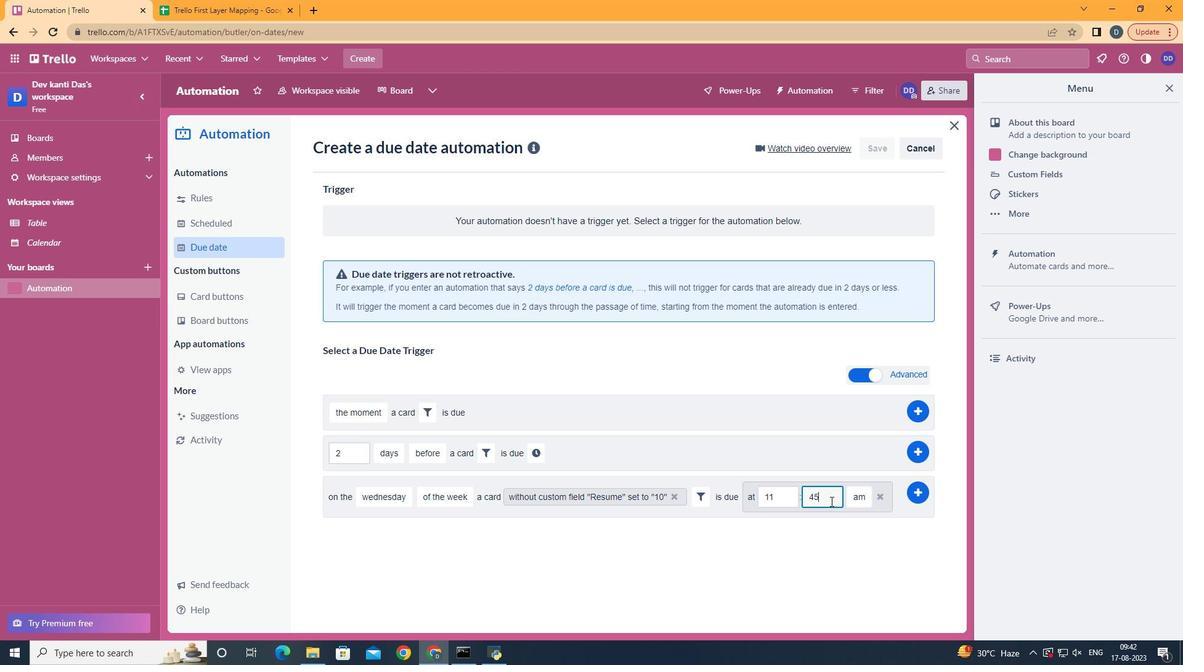
Action: Key pressed <Key.backspace><Key.backspace>00
Screenshot: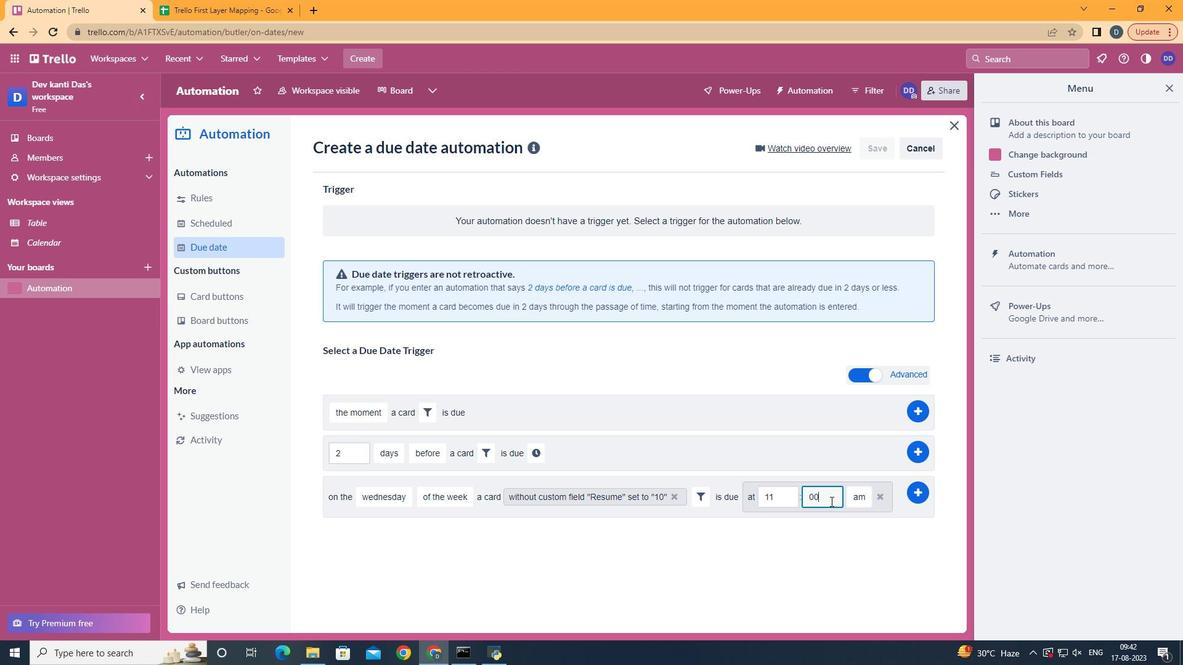 
Action: Mouse moved to (886, 501)
Screenshot: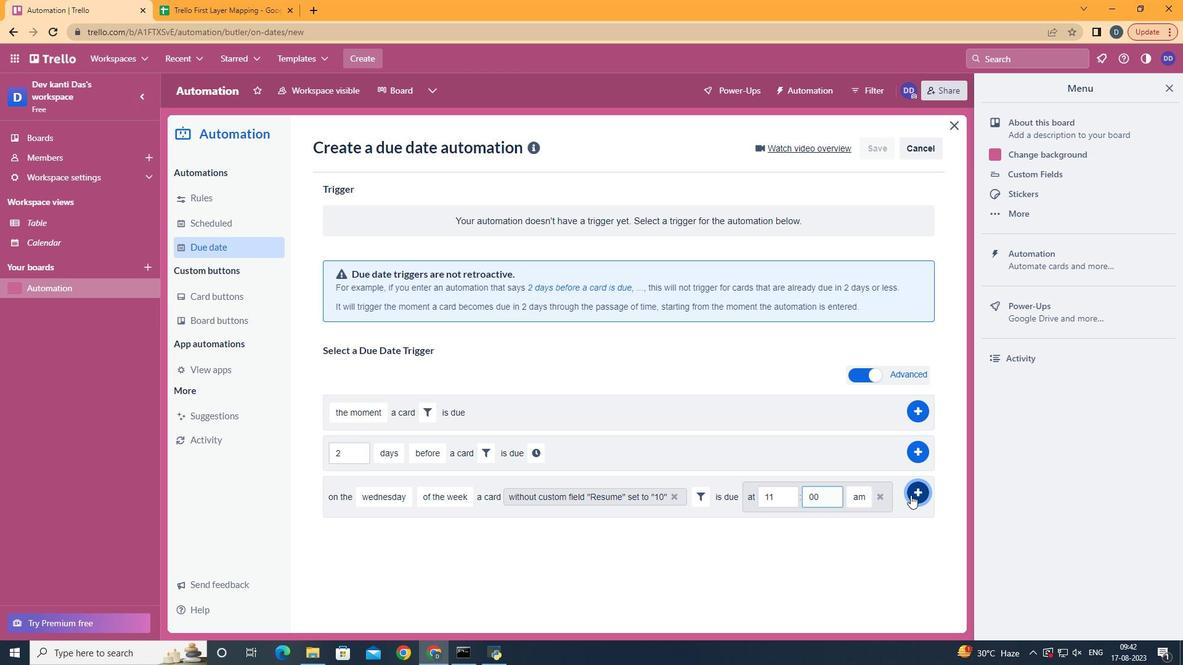 
Action: Mouse pressed left at (886, 501)
Screenshot: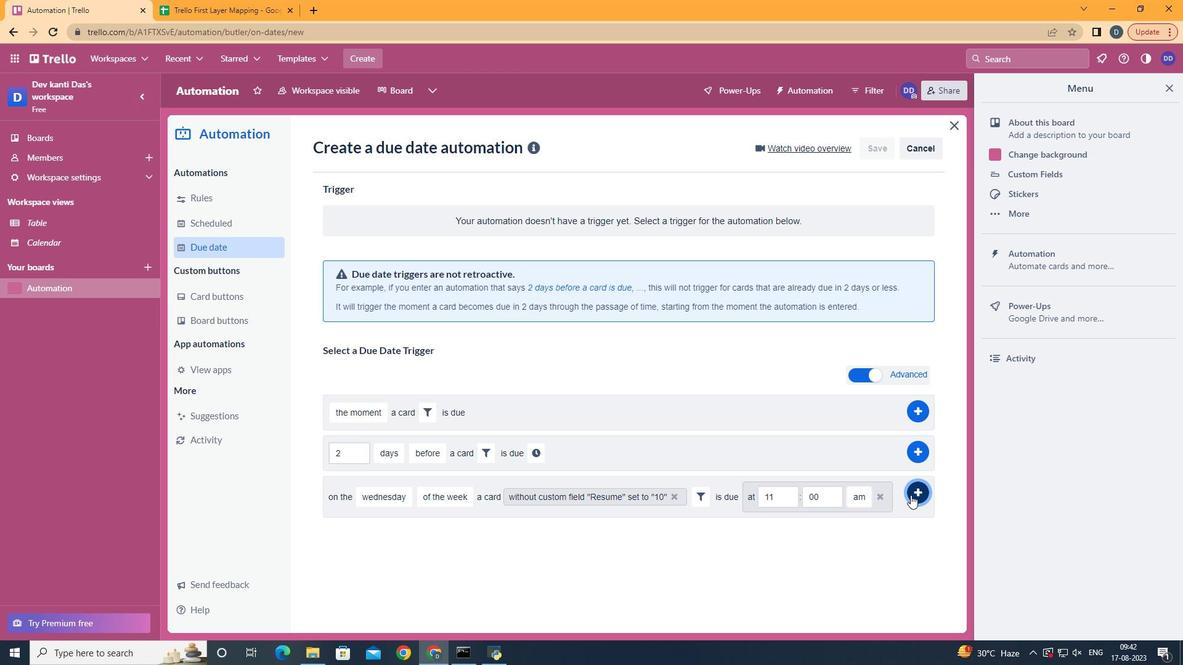 
